 Task: Add an event with the title Casual Client Appreciation Luncheon and Relationship Building, date '2024/03/09', time 9:40 AM to 11:40 AM, logged in from the account softage.3@softage.netand send the event invitation to softage.4@softage.net and softage.2@softage.net. Set a reminder for the event 1 hour before
Action: Mouse moved to (113, 103)
Screenshot: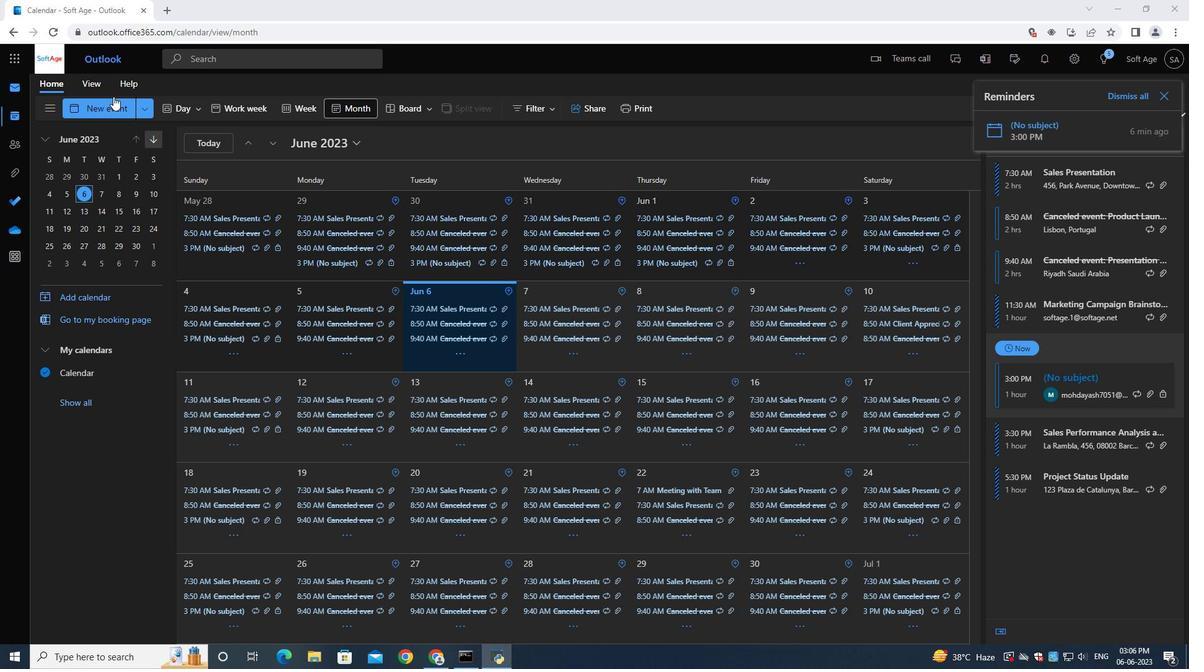 
Action: Mouse pressed left at (113, 103)
Screenshot: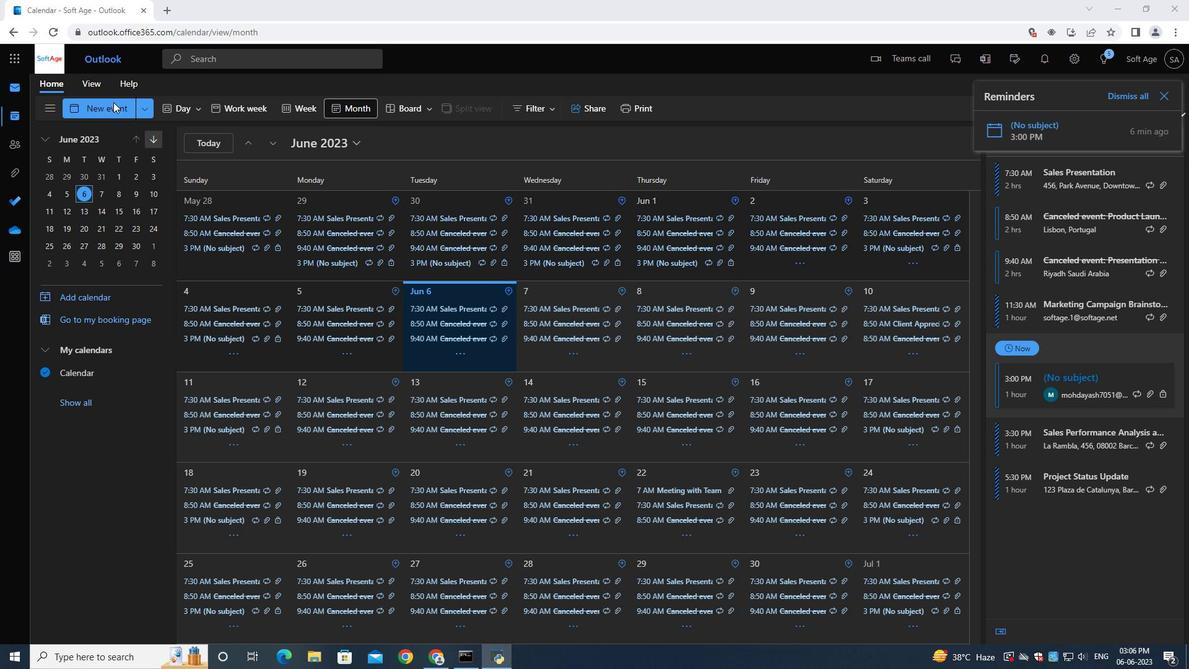 
Action: Mouse moved to (332, 188)
Screenshot: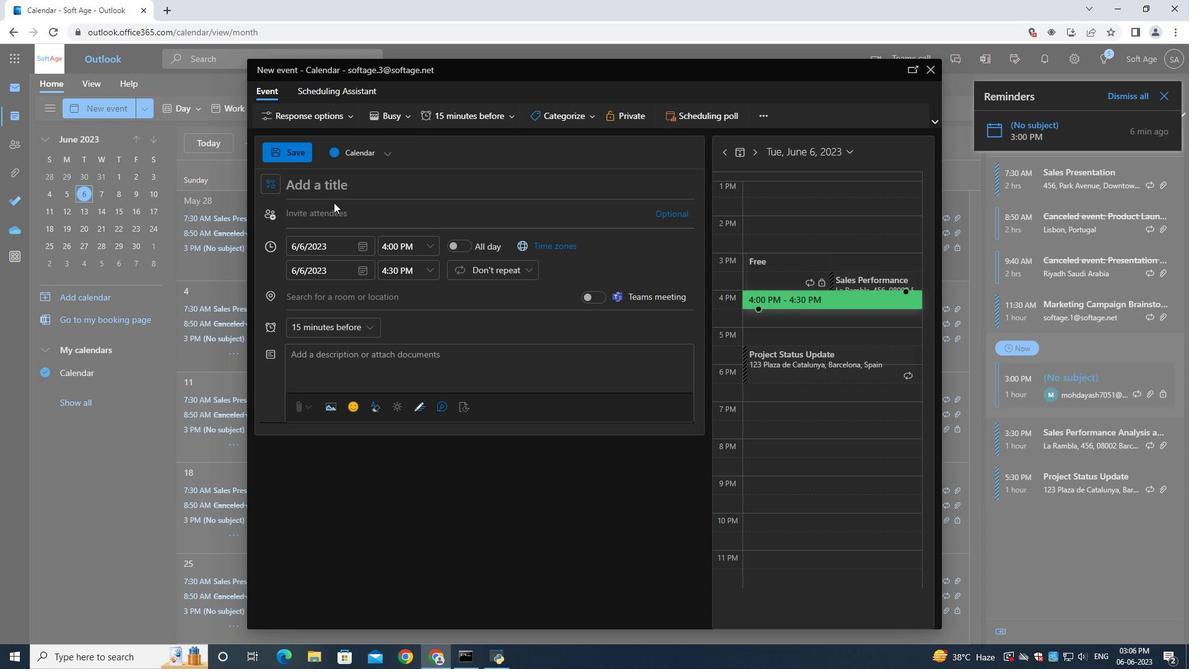 
Action: Mouse pressed left at (332, 188)
Screenshot: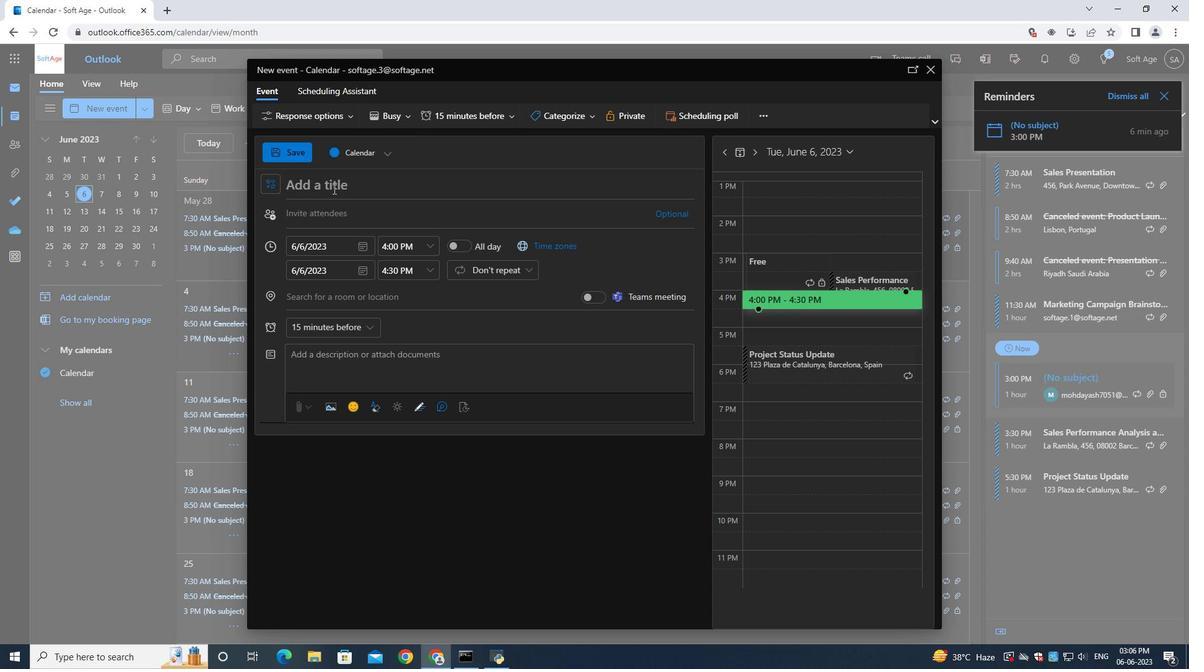 
Action: Mouse moved to (338, 189)
Screenshot: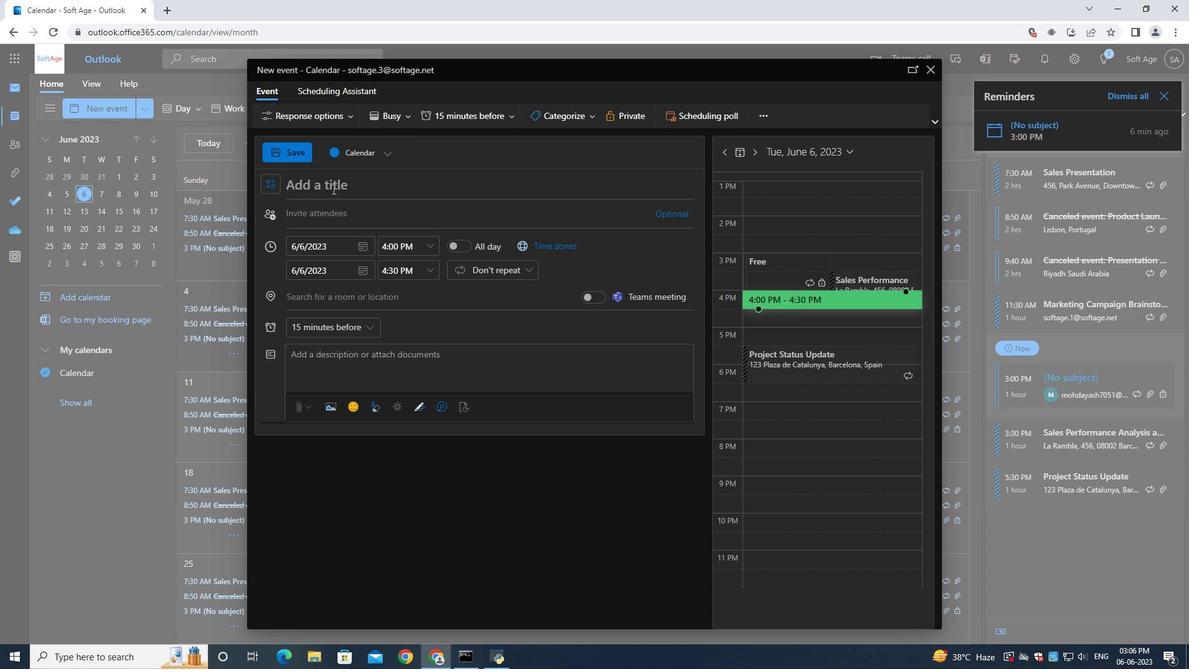 
Action: Key pressed z<Key.shift><Key.shift><Key.shift><Key.shift><Key.shift><Key.shift><Key.shift><Key.shift><Key.shift><Key.shift><Key.shift><Key.shift><Key.shift><Key.shift><Key.shift><Key.shift><Key.shift><Key.shift><Key.shift><Key.shift><Key.shift><Key.shift><Key.shift><Key.shift><Key.shift><Key.shift><Key.shift><Key.shift><Key.backspace>Casual<Key.space><Key.shift>Client<Key.space><Key.shift>Appreciation<Key.space><Key.shift>Luncheon<Key.space>and<Key.space><Key.shift>Relationship<Key.space><Key.shift>Building<Key.space>
Screenshot: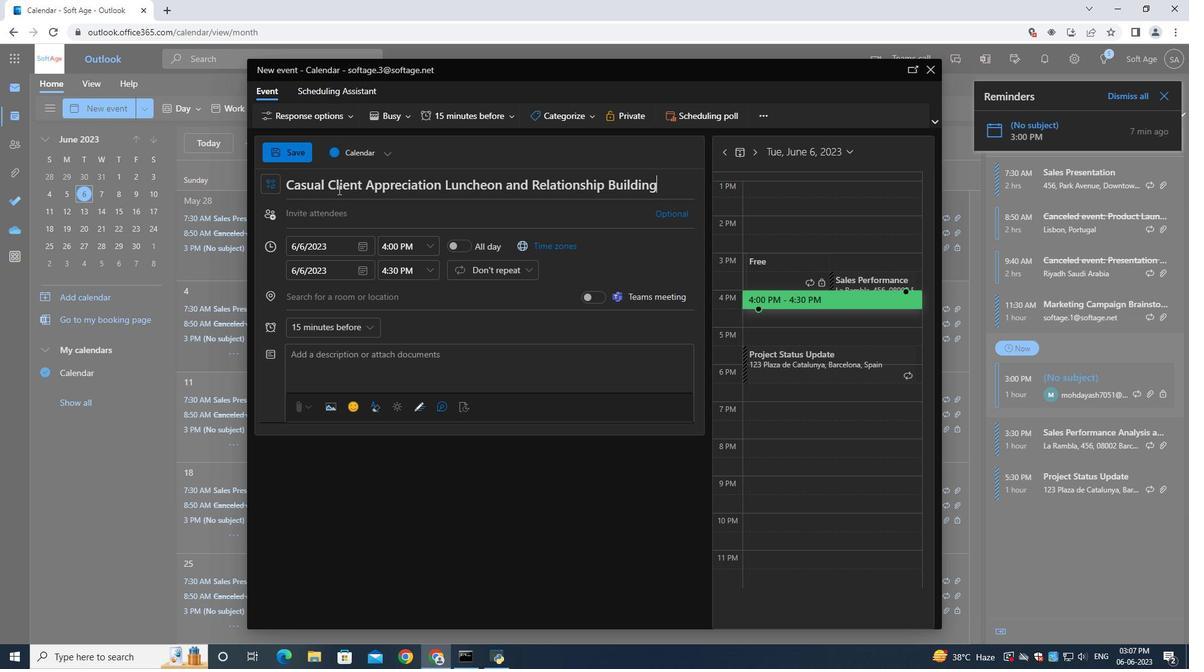 
Action: Mouse moved to (371, 250)
Screenshot: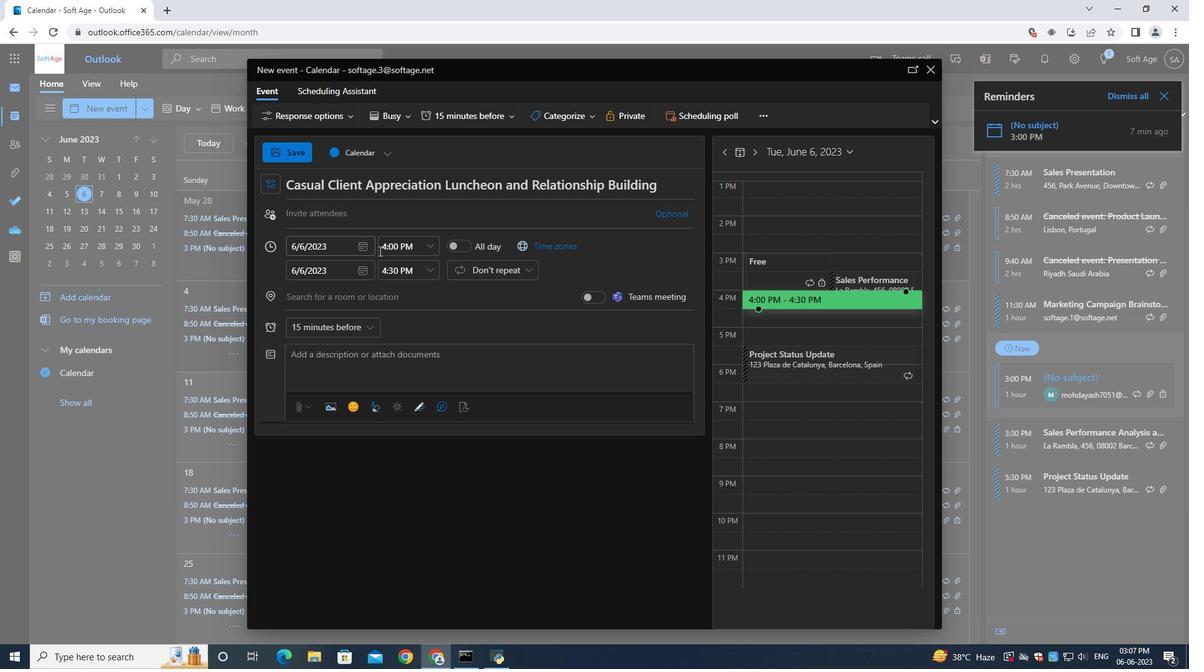 
Action: Mouse pressed left at (371, 250)
Screenshot: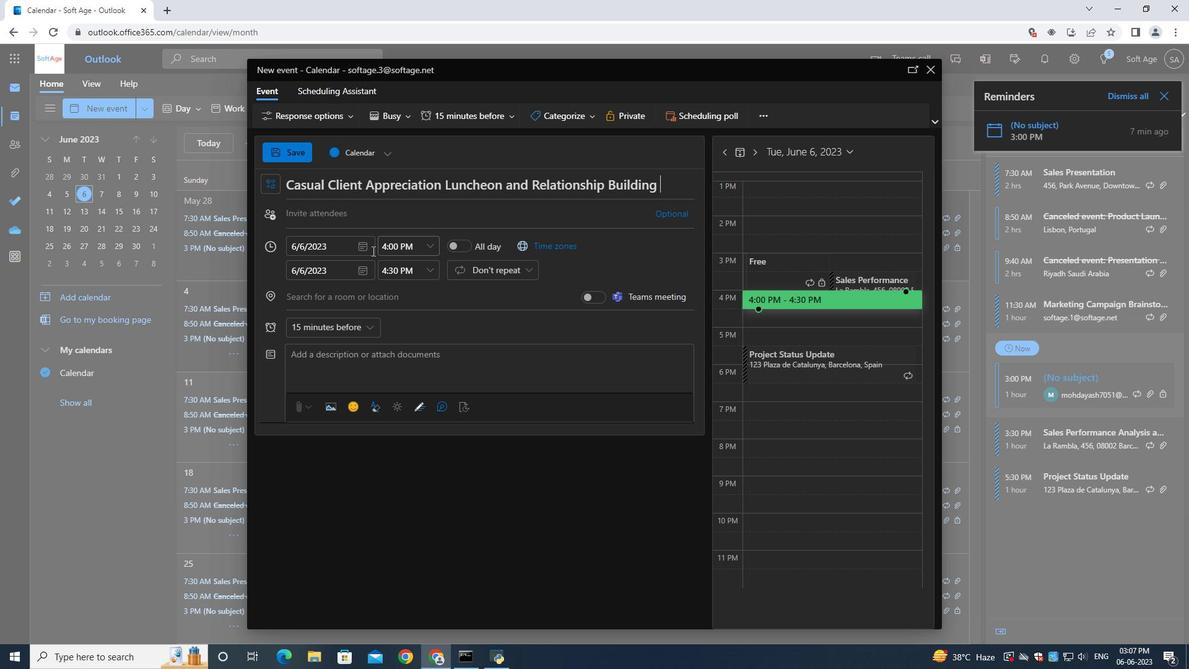 
Action: Mouse moved to (400, 267)
Screenshot: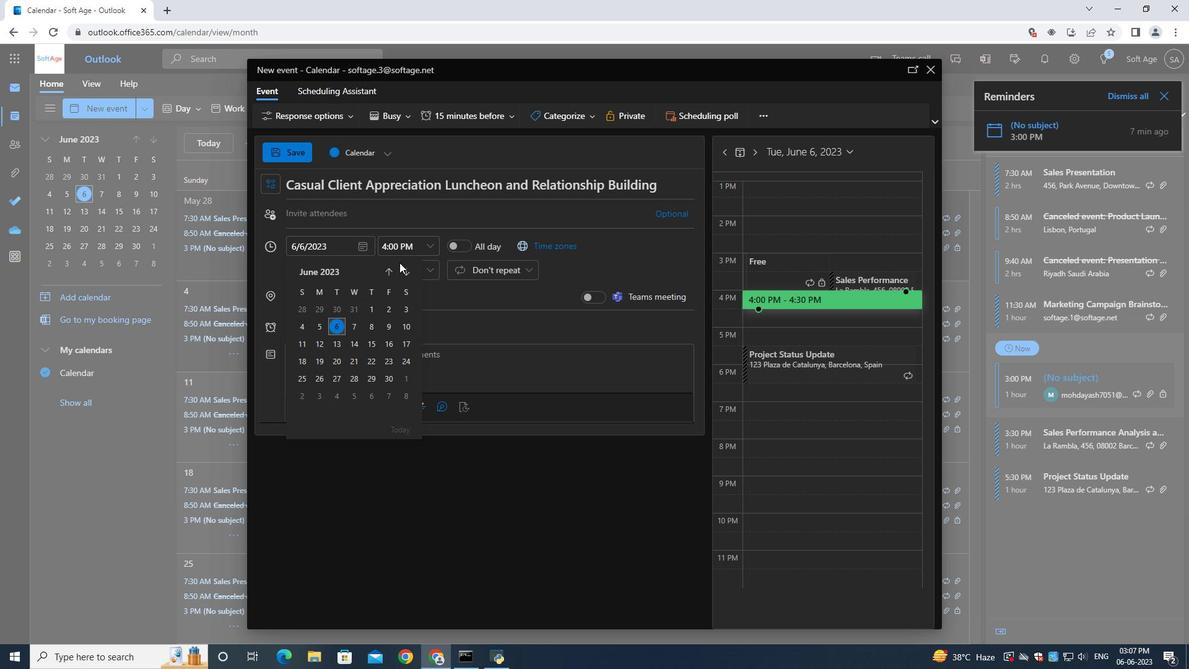 
Action: Mouse pressed left at (400, 267)
Screenshot: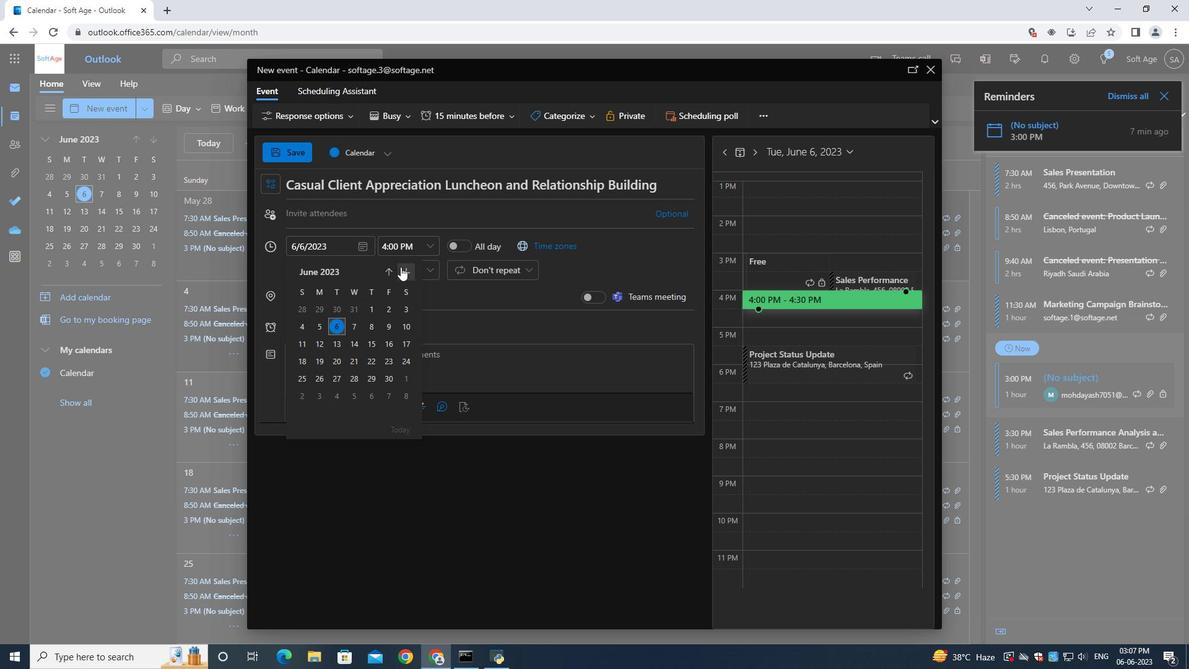 
Action: Mouse pressed left at (400, 267)
Screenshot: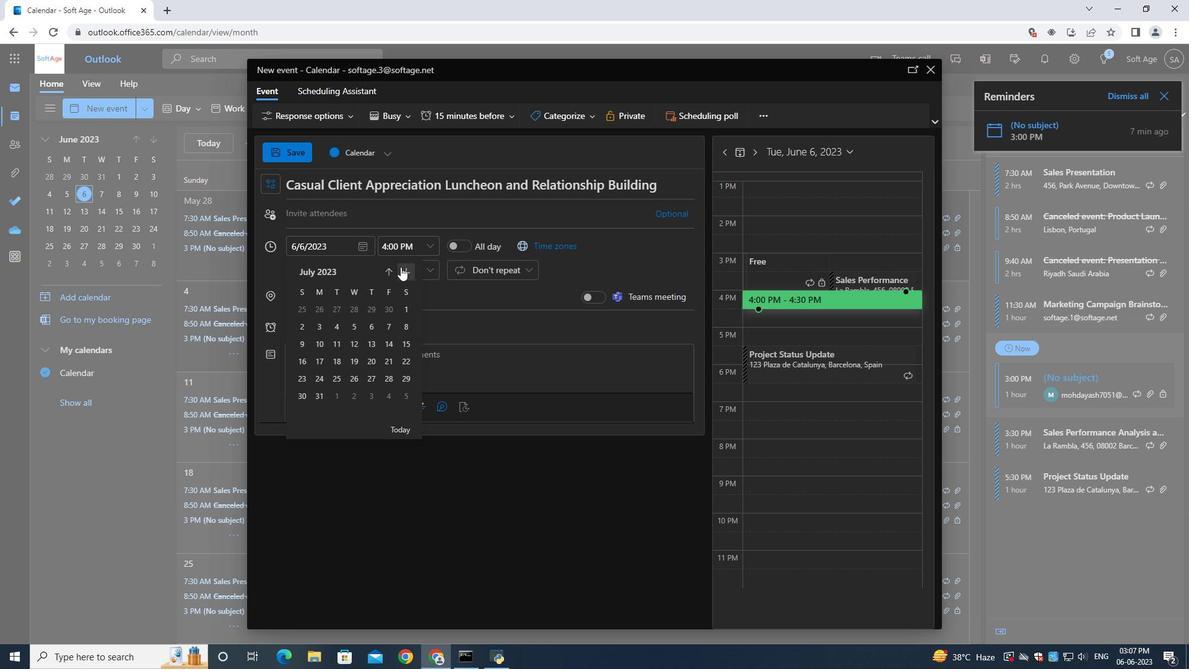 
Action: Mouse pressed left at (400, 267)
Screenshot: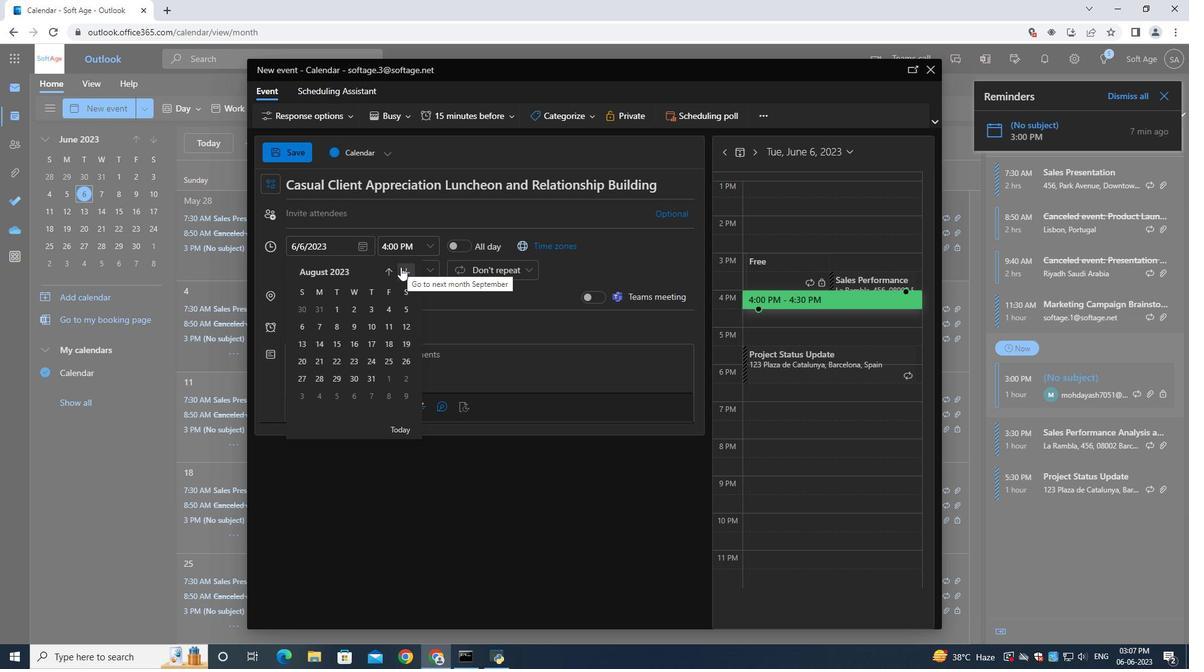 
Action: Mouse pressed left at (400, 267)
Screenshot: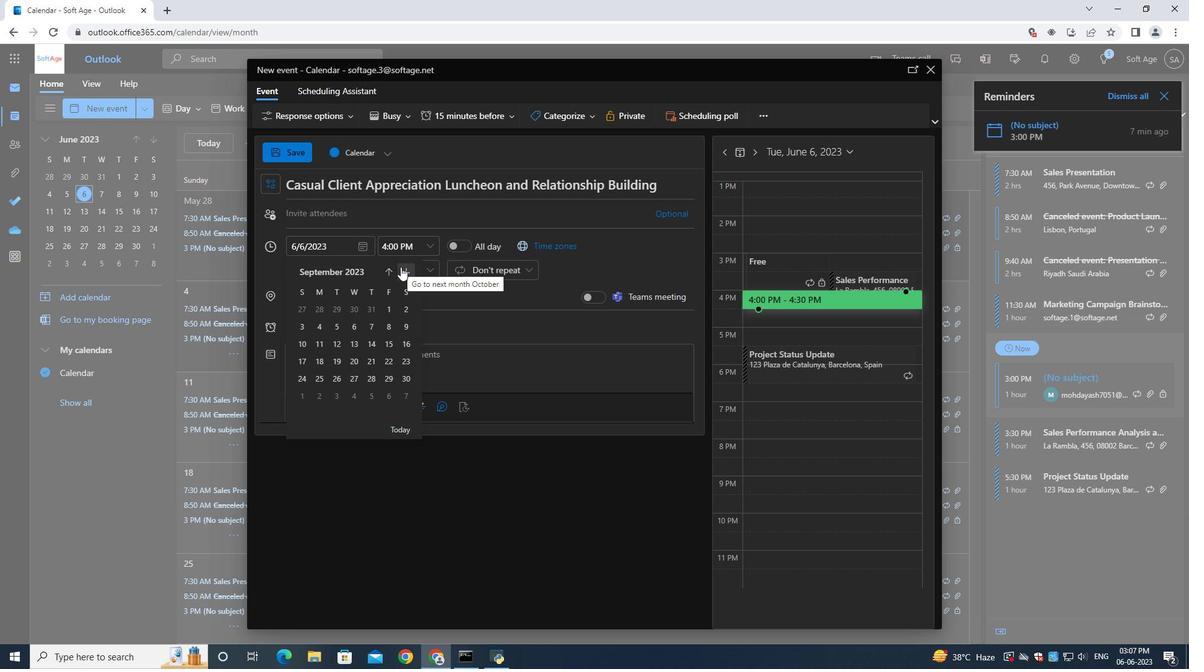 
Action: Mouse moved to (400, 267)
Screenshot: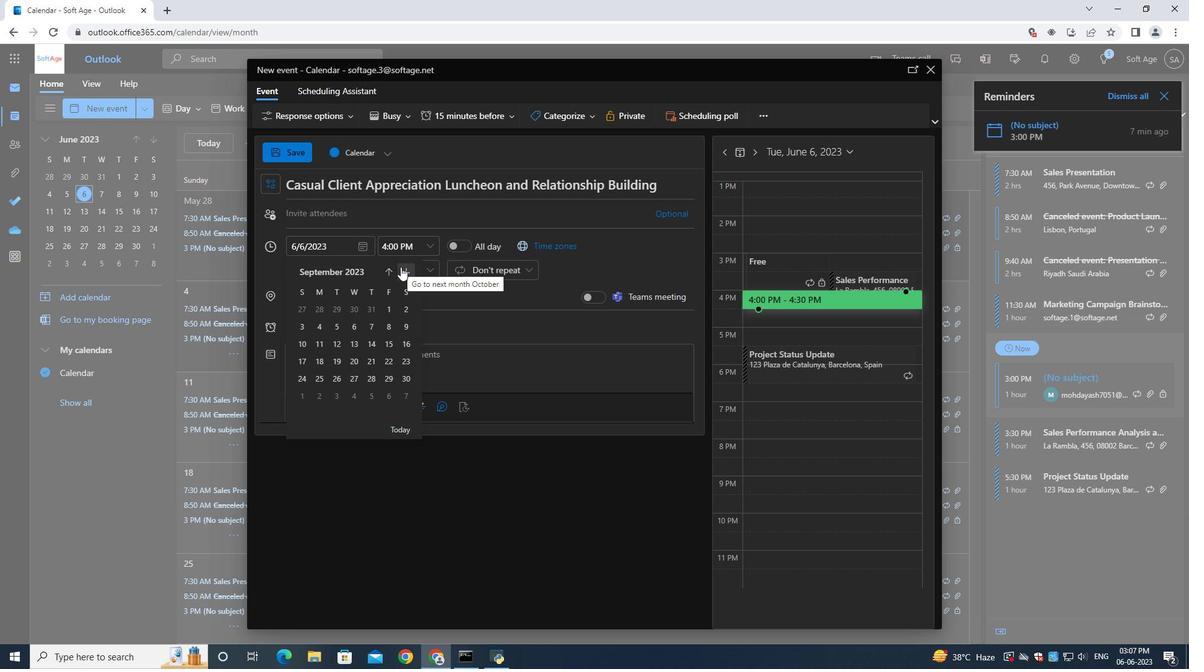 
Action: Mouse pressed left at (400, 267)
Screenshot: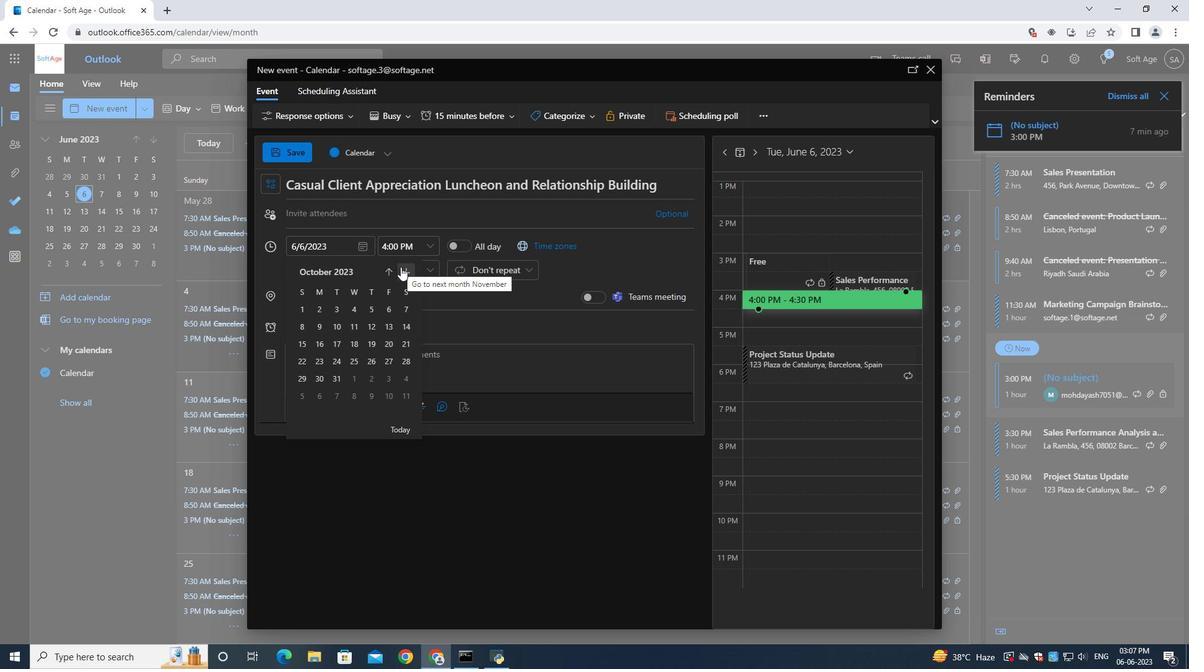 
Action: Mouse pressed left at (400, 267)
Screenshot: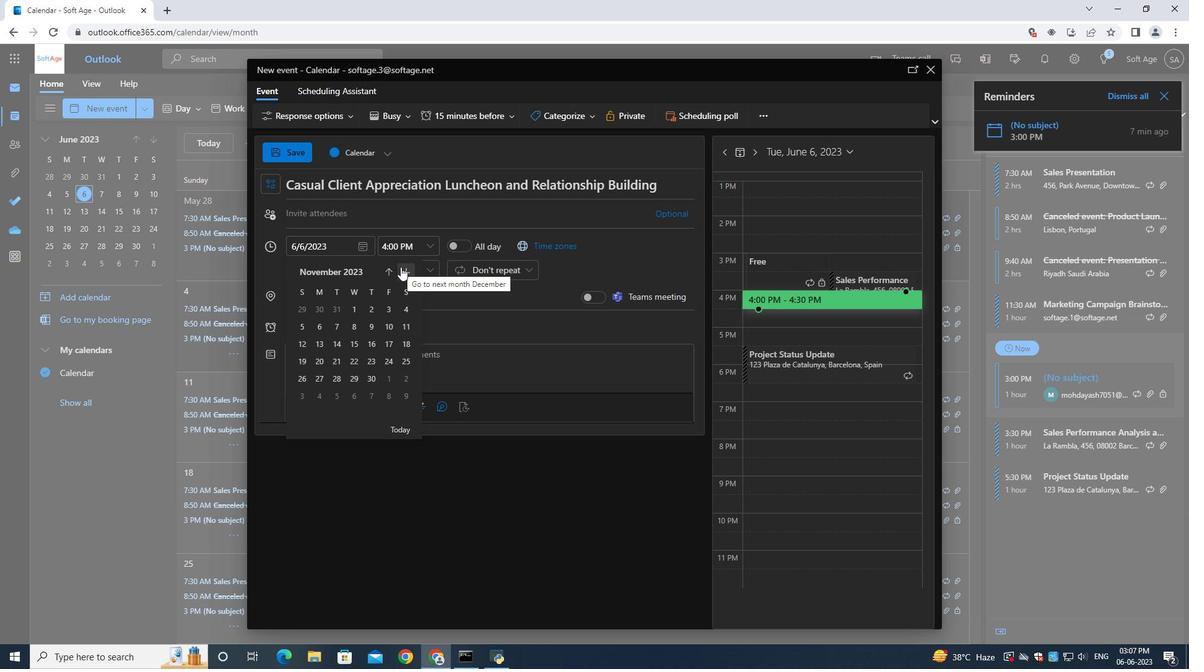 
Action: Mouse pressed left at (400, 267)
Screenshot: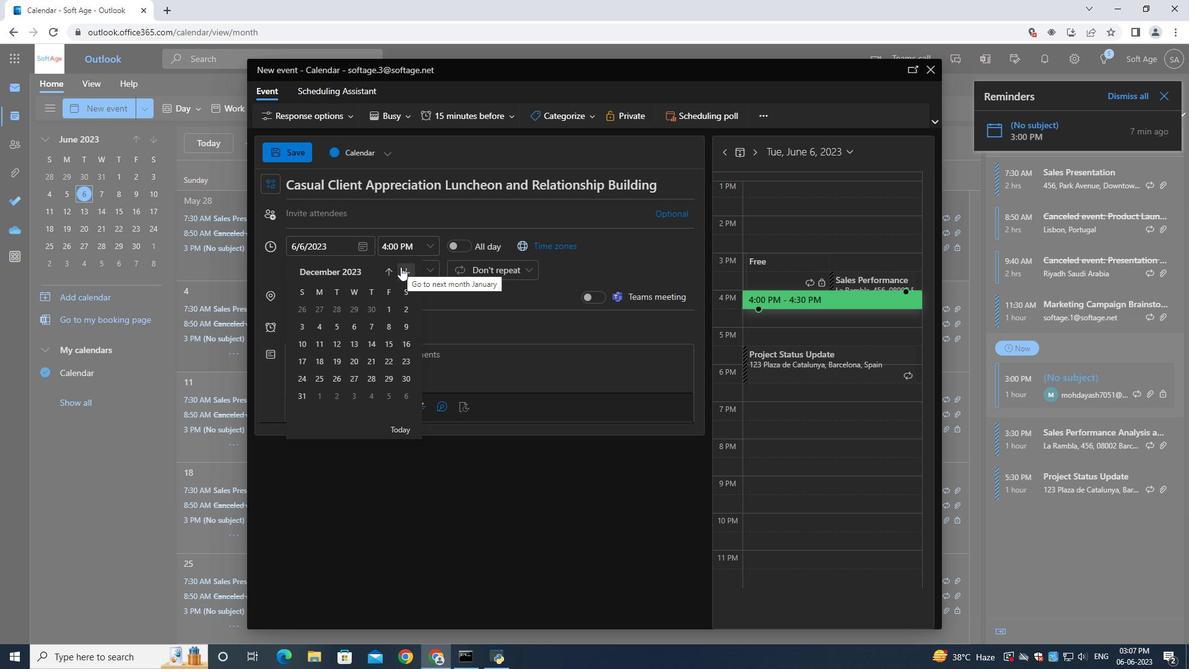 
Action: Mouse pressed left at (400, 267)
Screenshot: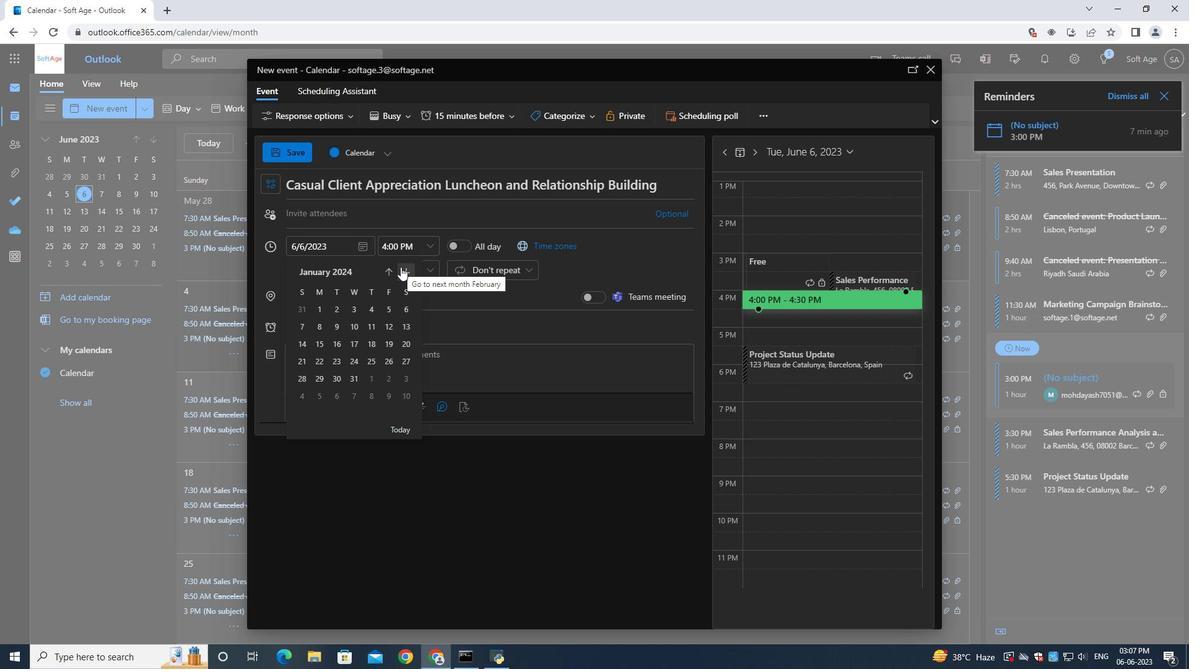
Action: Mouse moved to (400, 267)
Screenshot: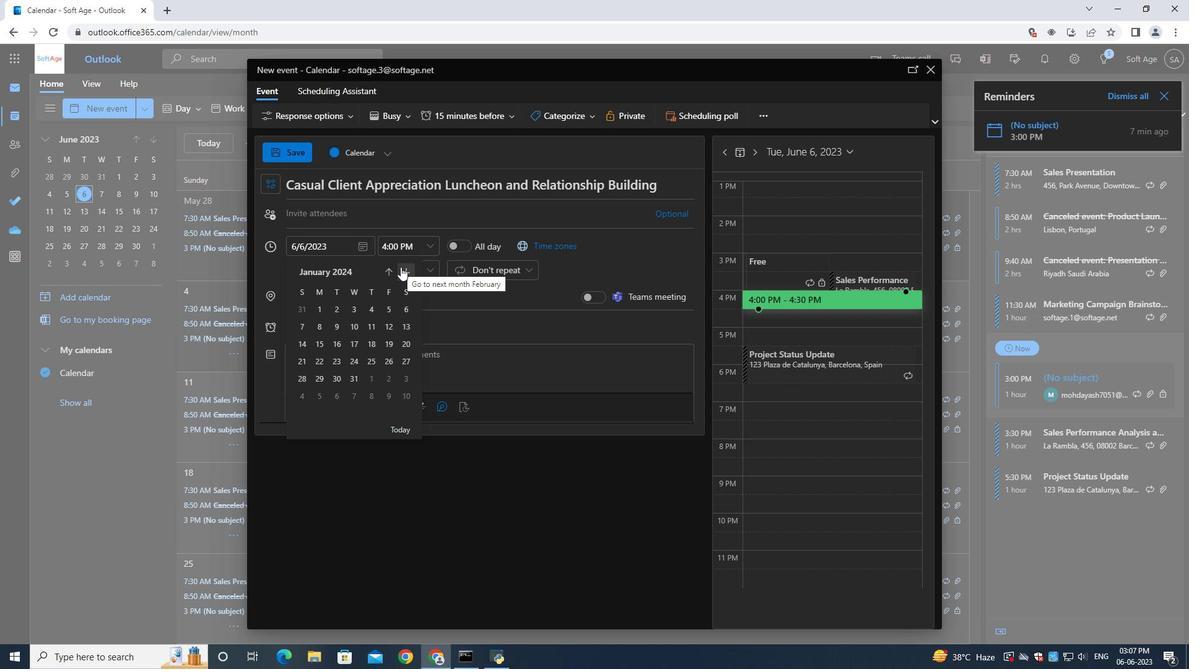 
Action: Mouse pressed left at (400, 267)
Screenshot: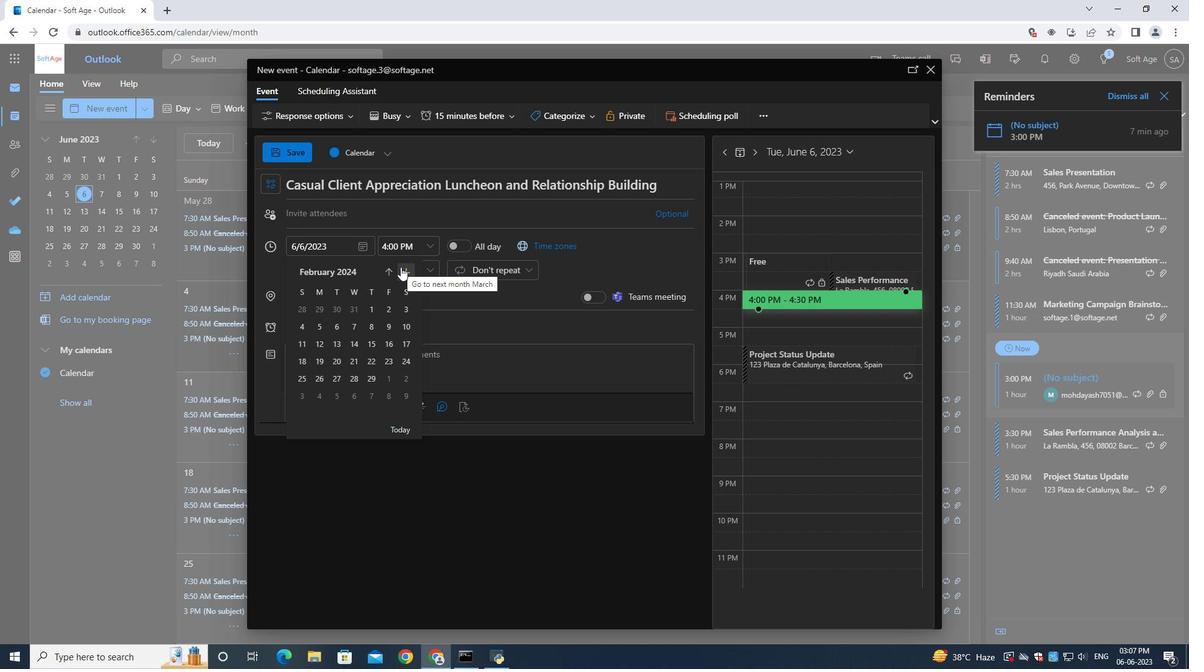 
Action: Mouse moved to (402, 326)
Screenshot: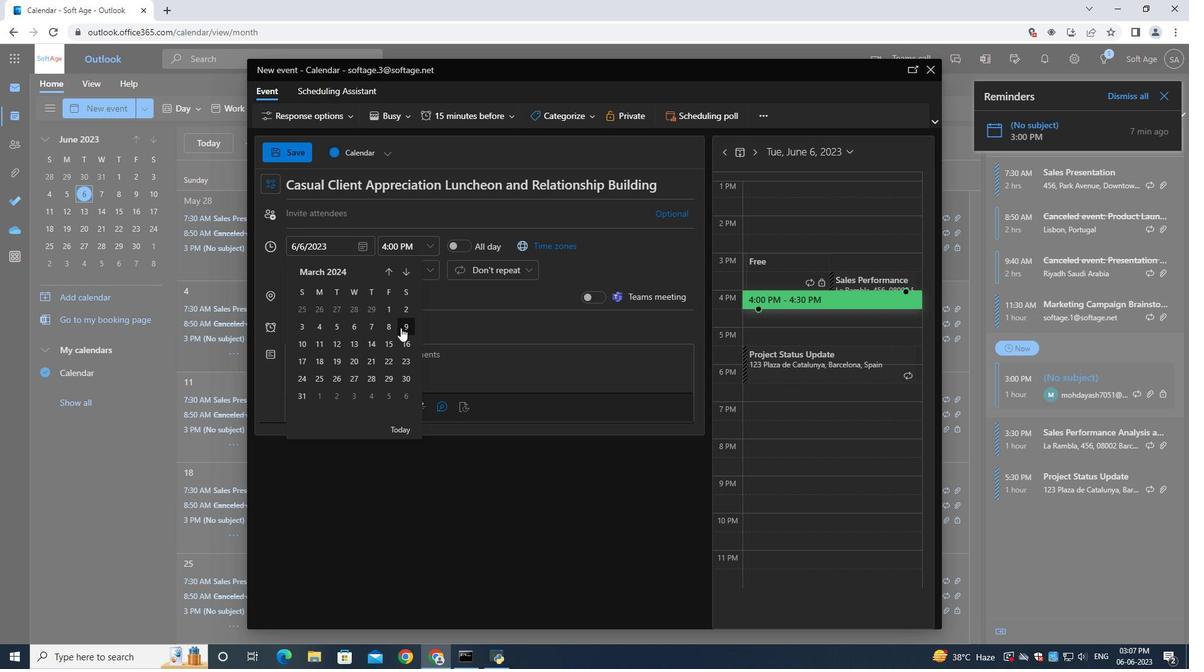 
Action: Mouse pressed left at (402, 326)
Screenshot: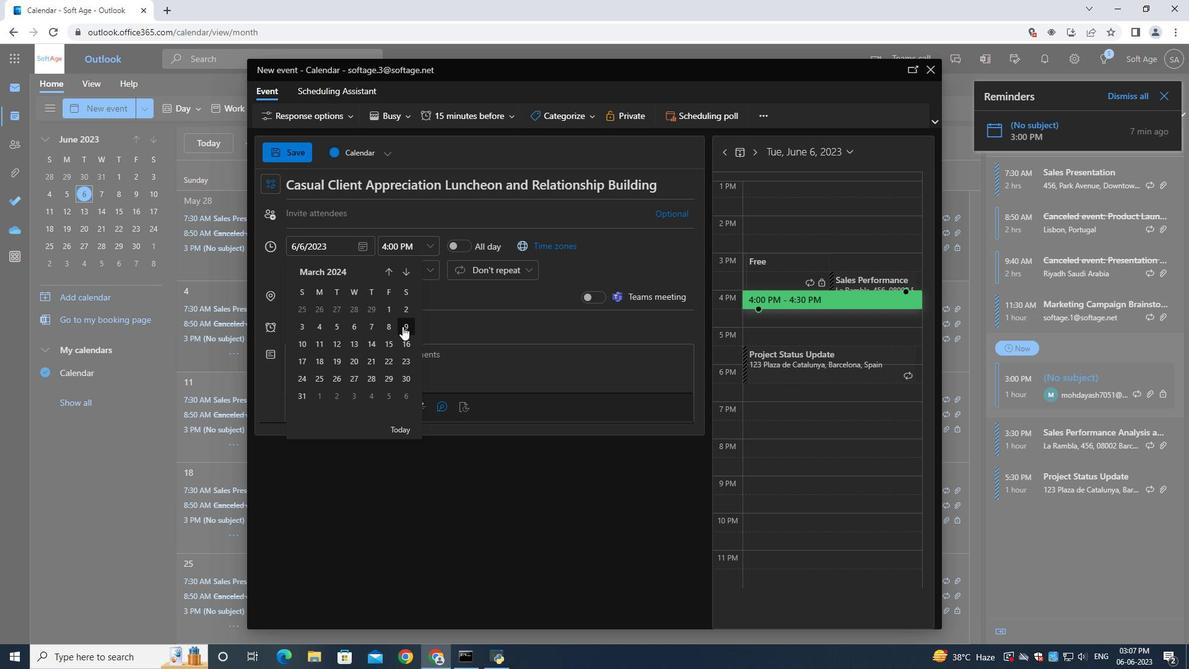 
Action: Mouse moved to (393, 245)
Screenshot: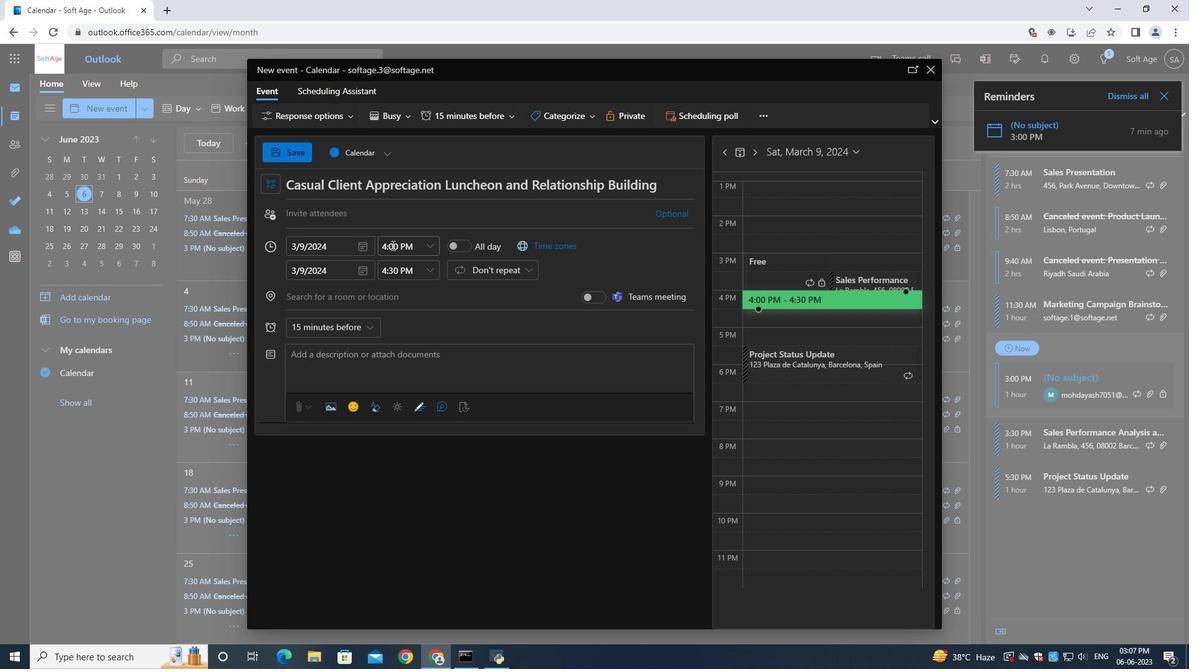 
Action: Mouse pressed left at (393, 245)
Screenshot: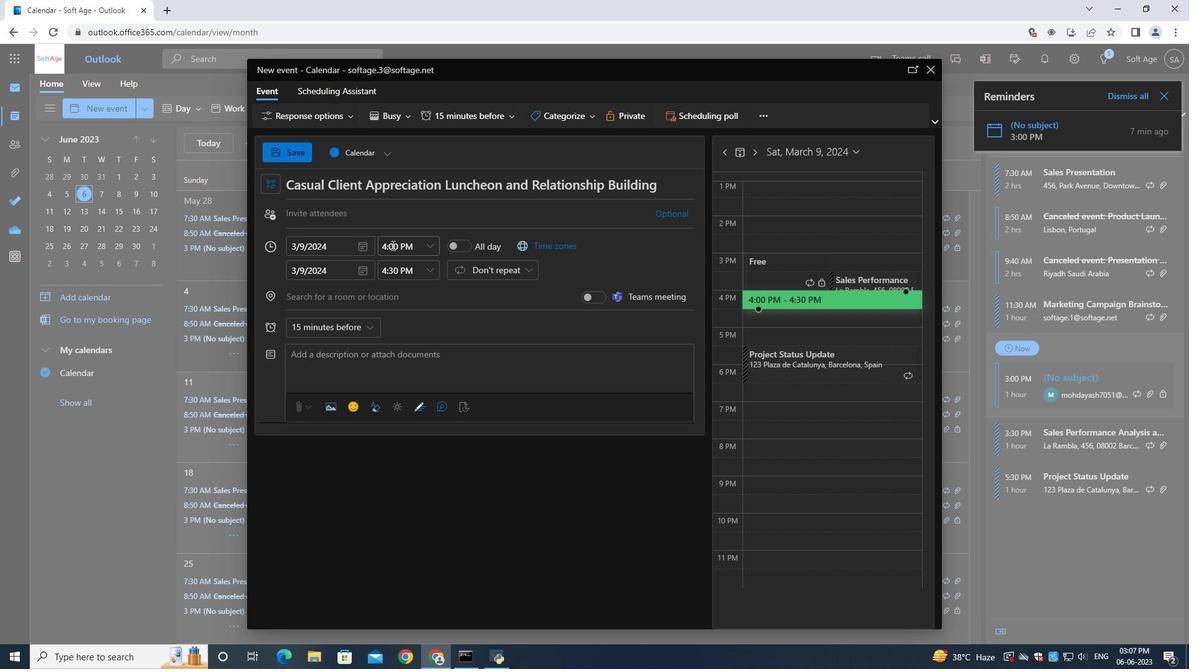 
Action: Mouse moved to (394, 245)
Screenshot: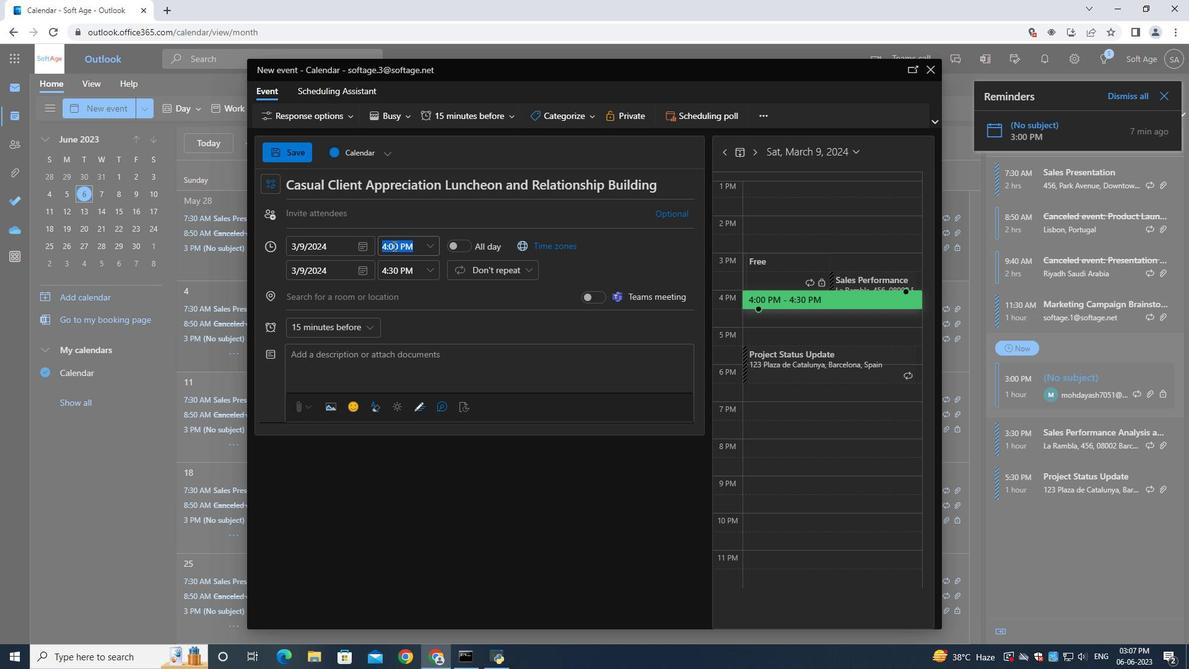 
Action: Key pressed 9<Key.shift_r>:40<Key.shift>Am
Screenshot: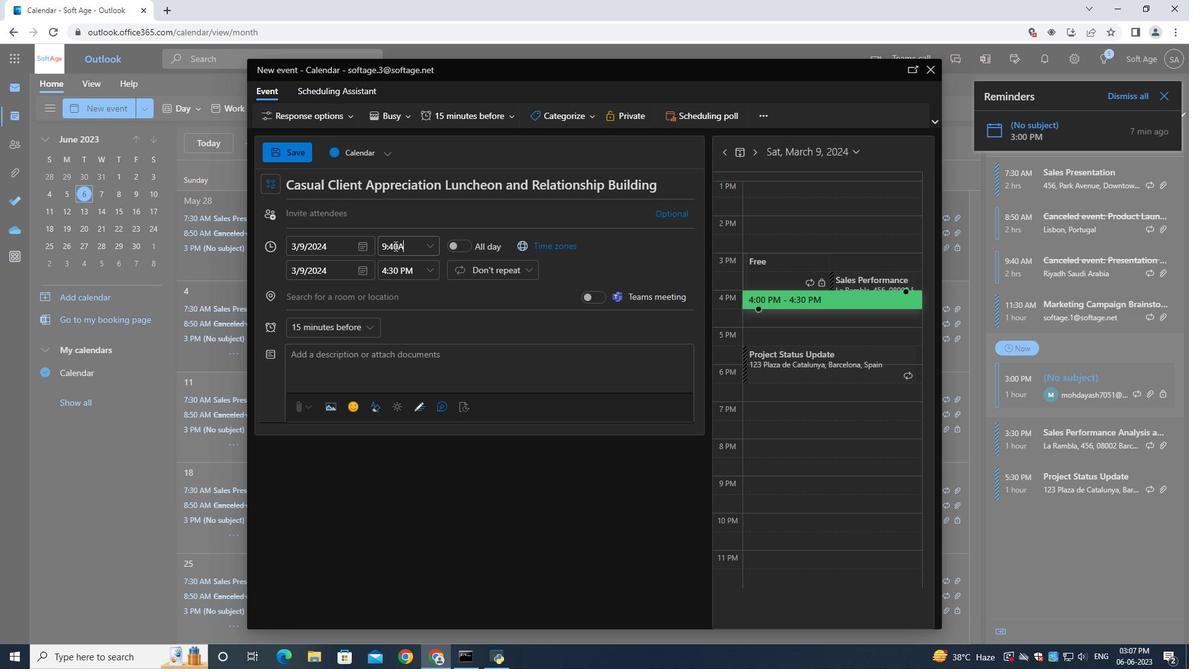 
Action: Mouse moved to (397, 273)
Screenshot: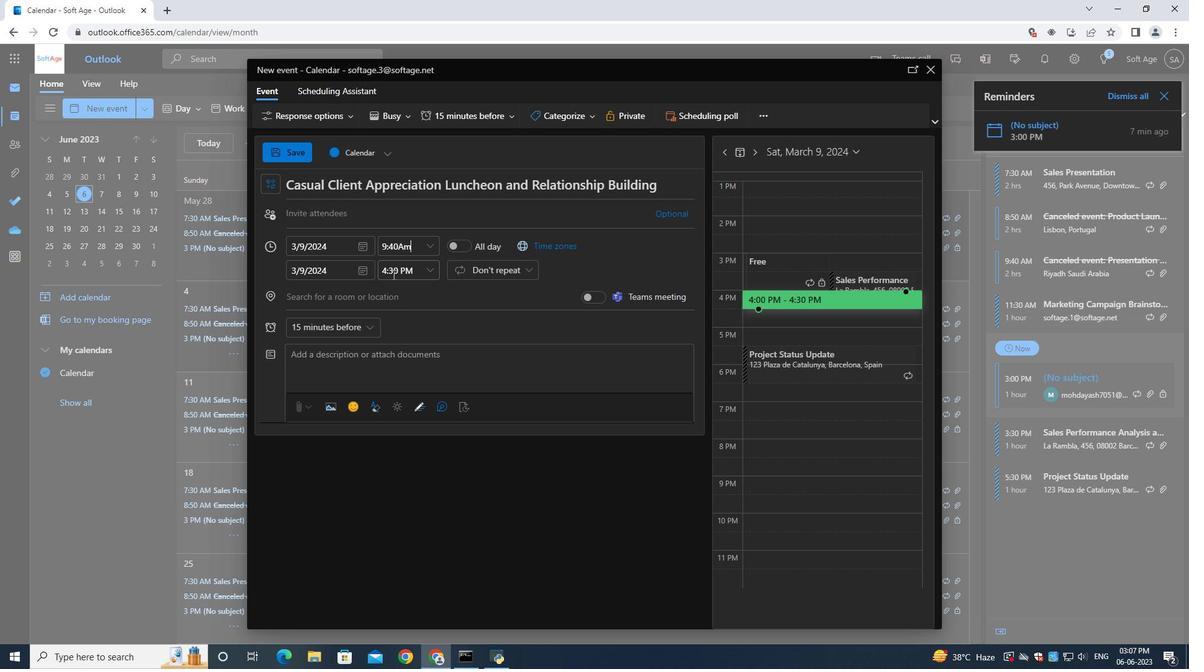 
Action: Key pressed <Key.backspace><Key.shift>M
Screenshot: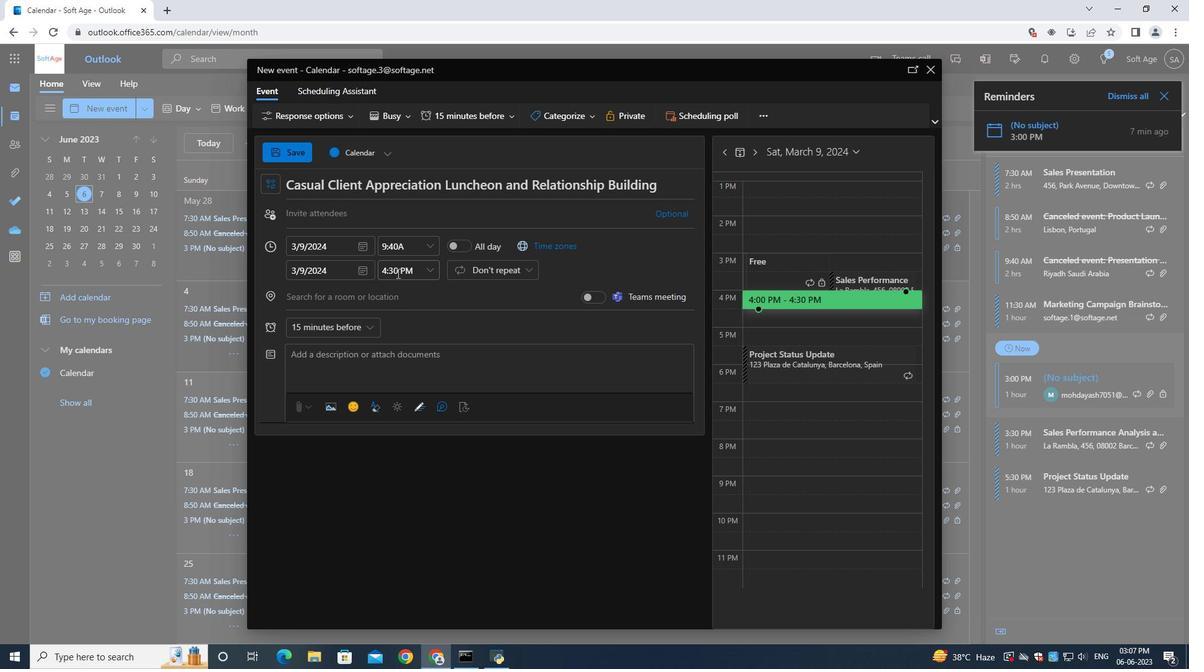 
Action: Mouse moved to (400, 266)
Screenshot: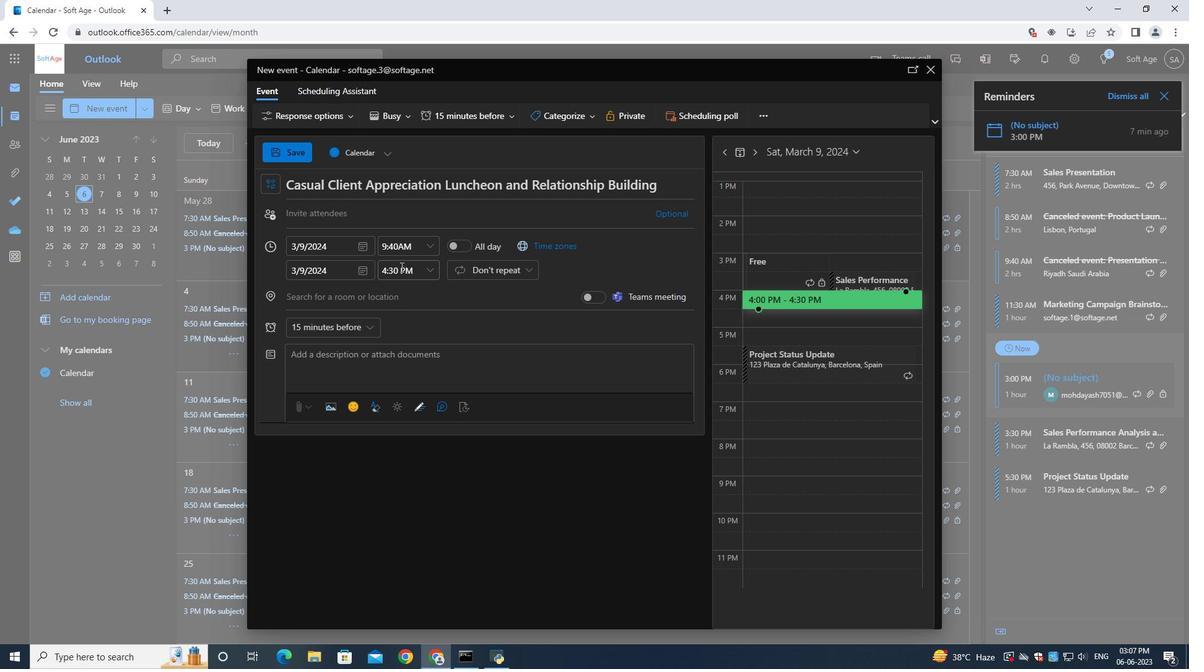 
Action: Mouse pressed left at (400, 266)
Screenshot: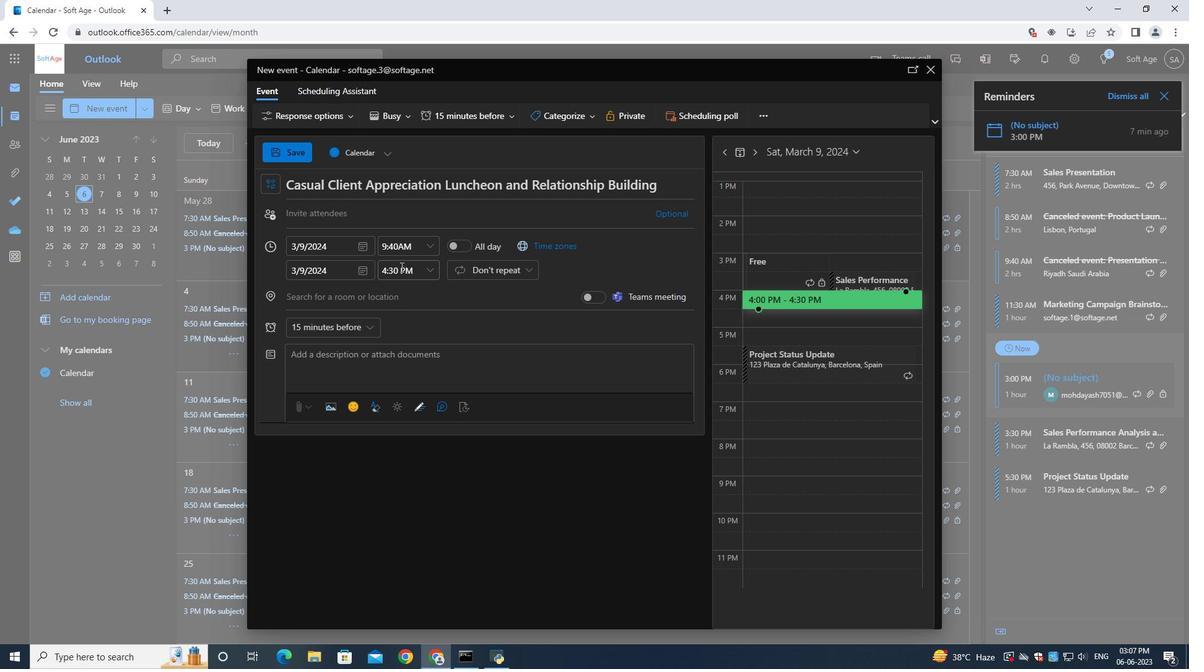 
Action: Mouse moved to (400, 266)
Screenshot: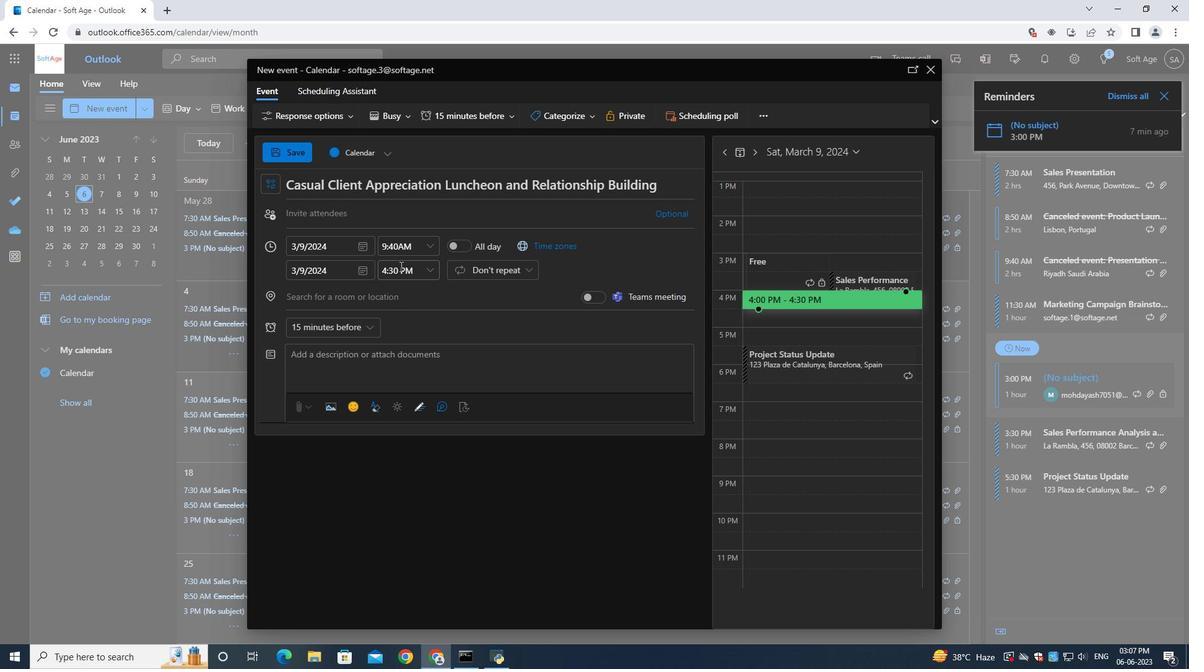 
Action: Key pressed 11<Key.shift_r>:40<Key.shift>AM
Screenshot: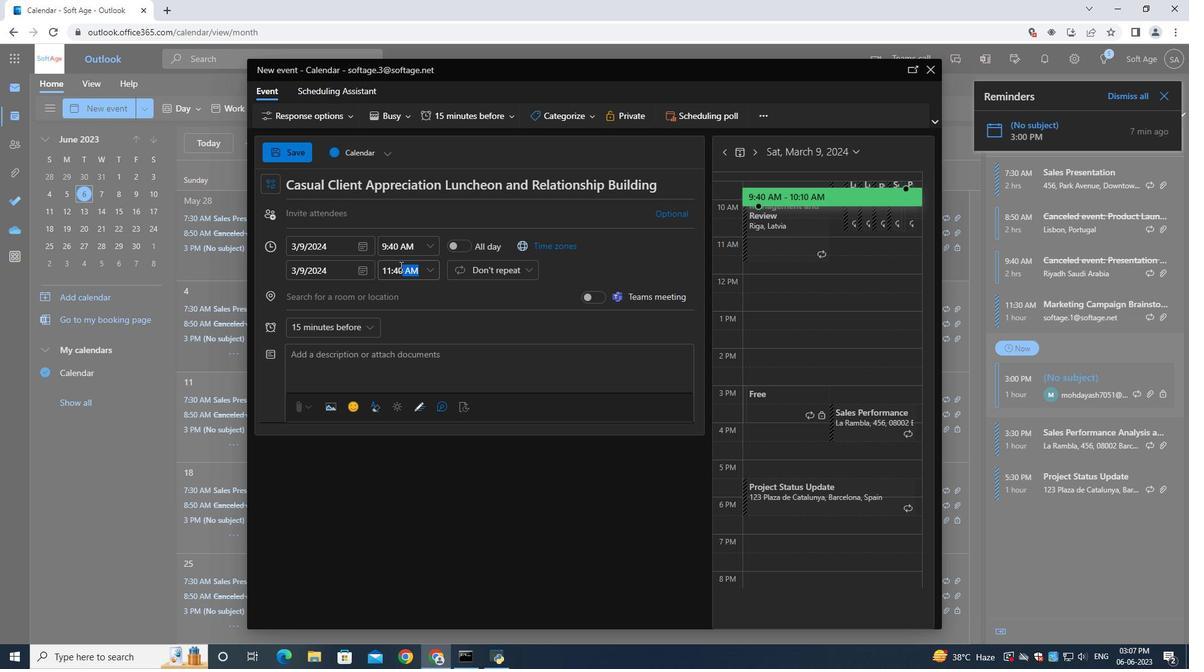 
Action: Mouse moved to (329, 219)
Screenshot: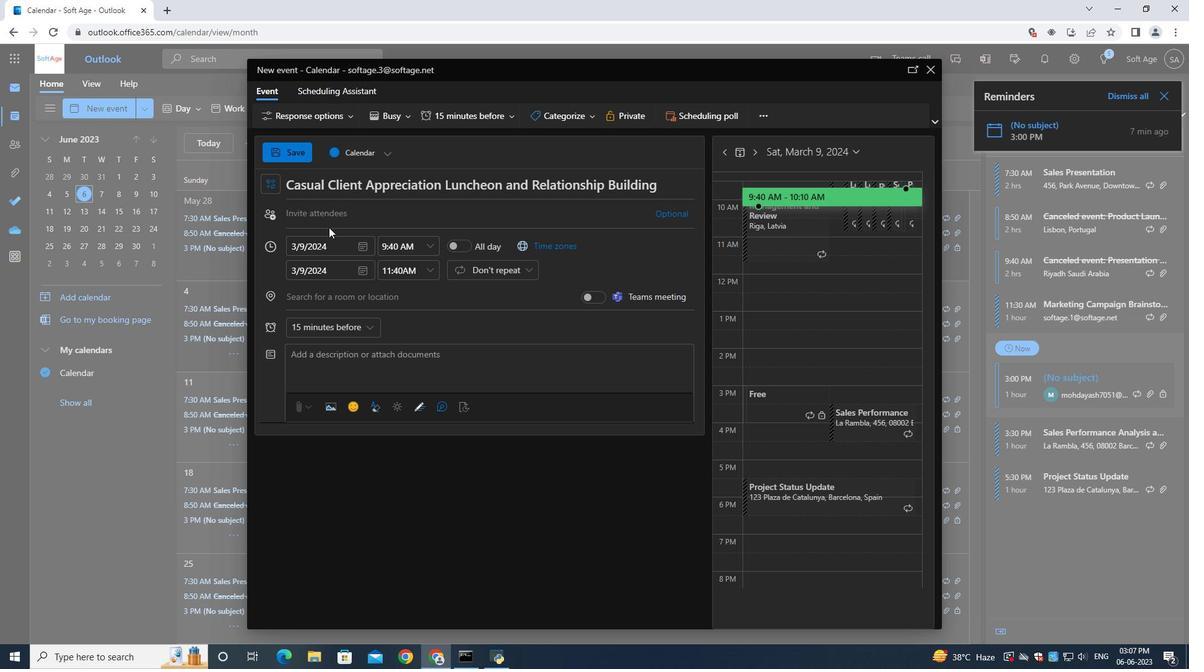 
Action: Mouse pressed left at (329, 219)
Screenshot: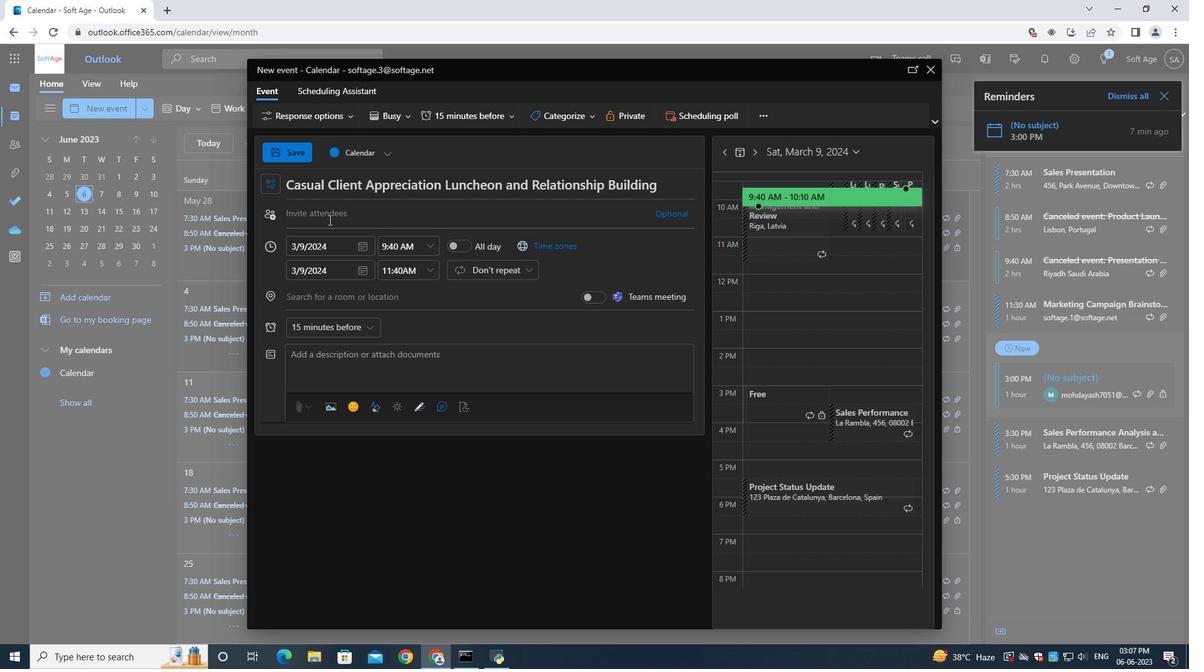
Action: Mouse moved to (331, 221)
Screenshot: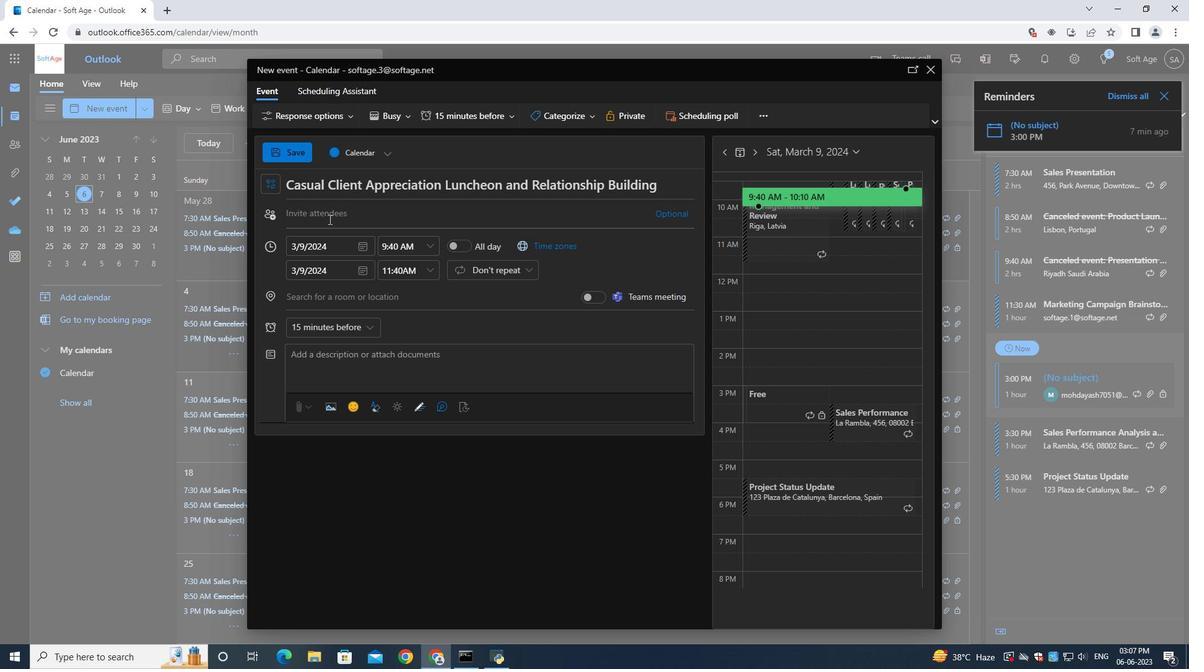 
Action: Key pressed softage.4<Key.shift>@softage.net
Screenshot: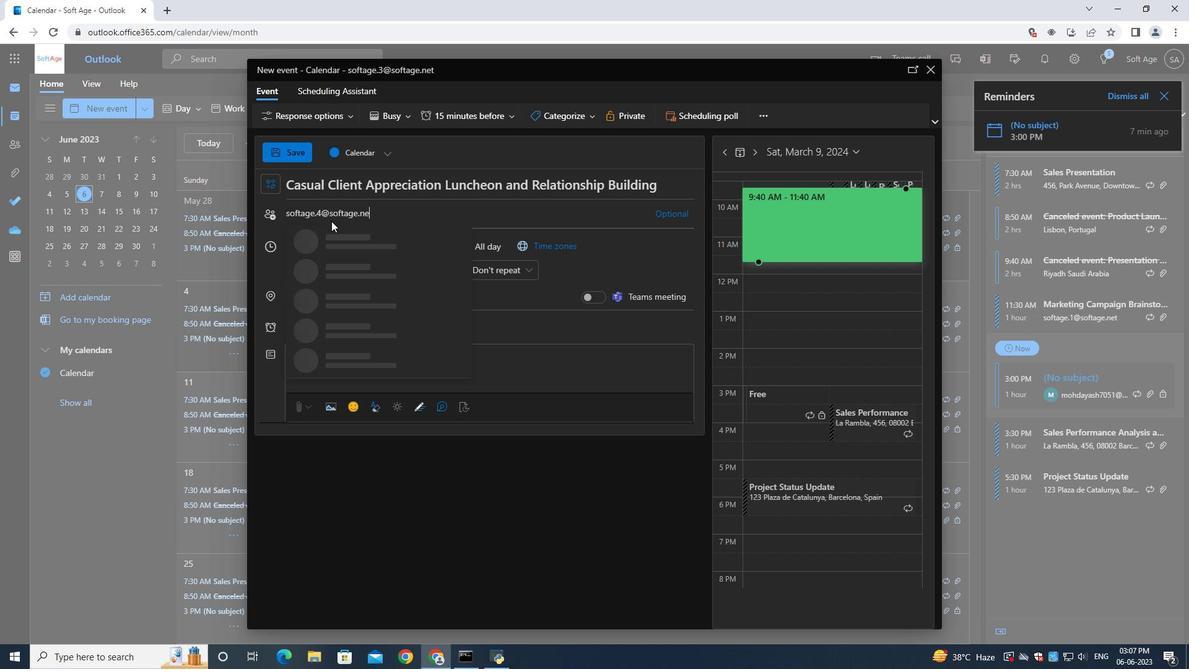 
Action: Mouse moved to (342, 236)
Screenshot: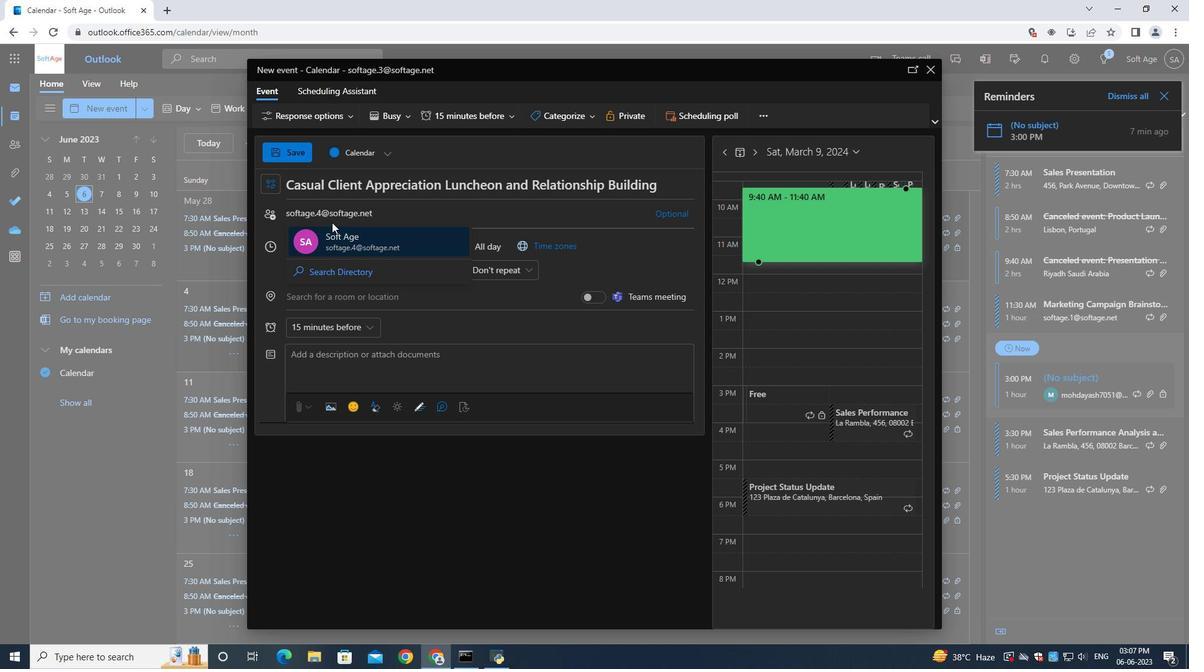 
Action: Mouse pressed left at (342, 236)
Screenshot: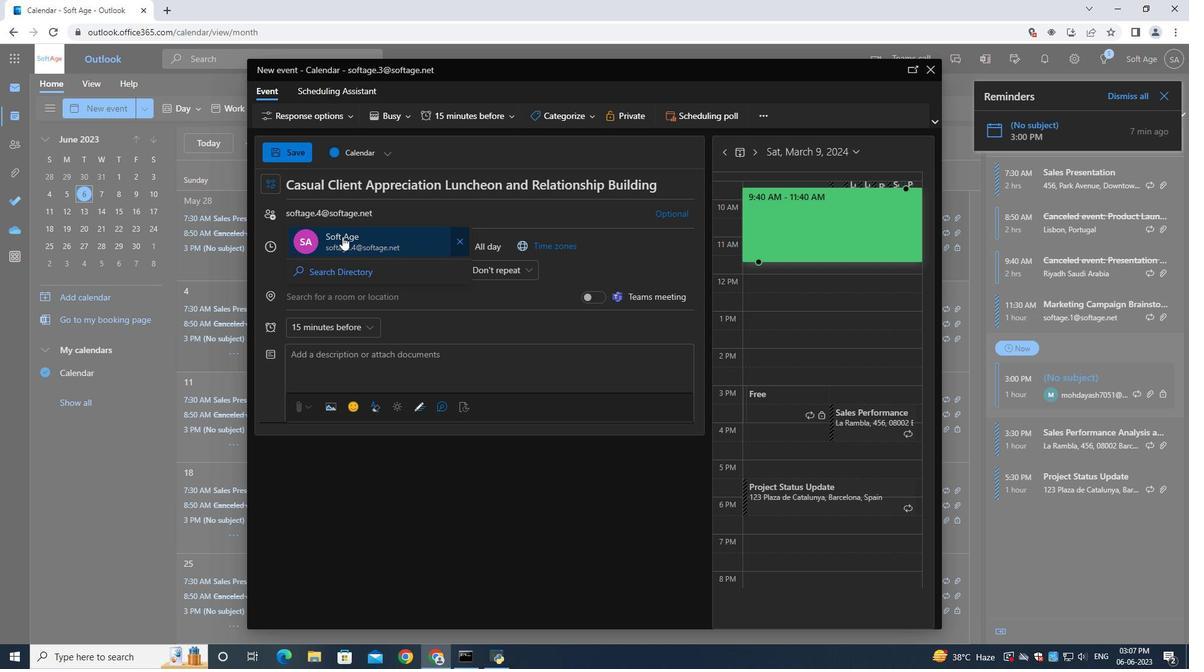 
Action: Key pressed softage.2<Key.shift>@softage.net
Screenshot: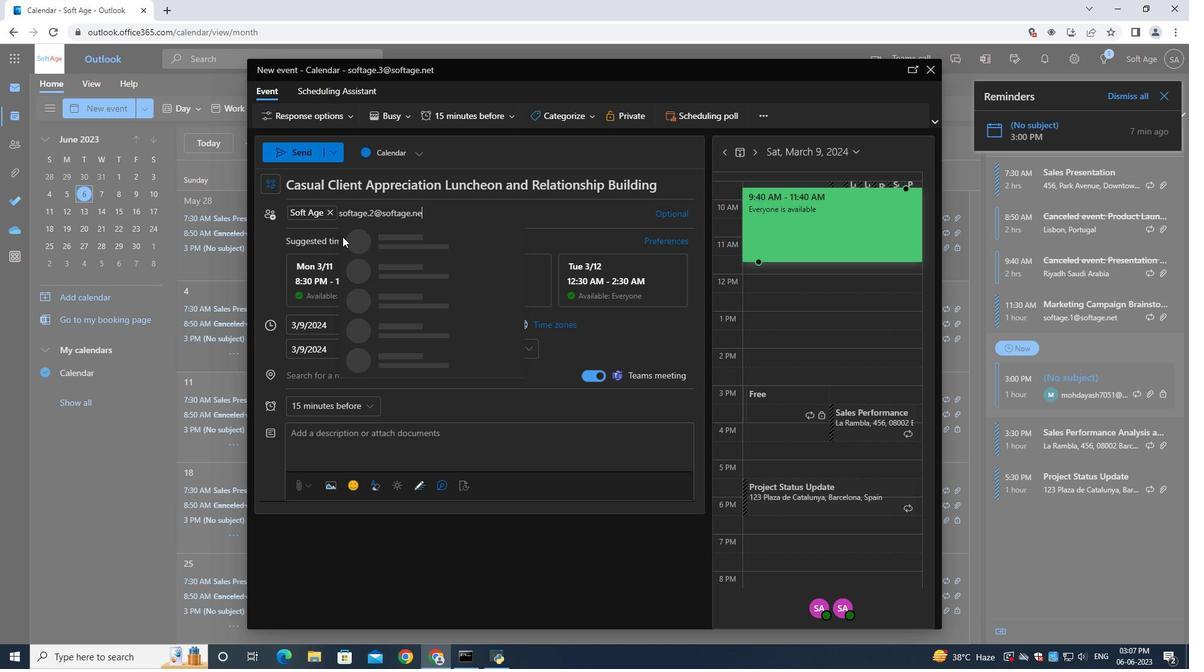 
Action: Mouse moved to (434, 247)
Screenshot: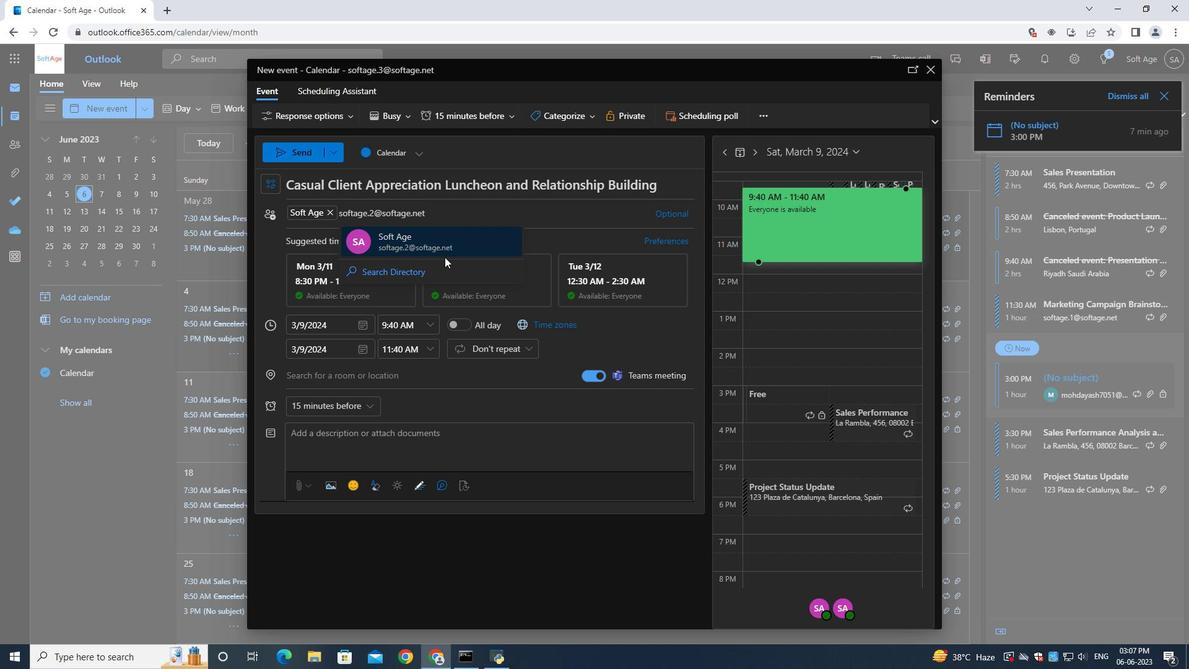 
Action: Mouse pressed left at (434, 247)
Screenshot: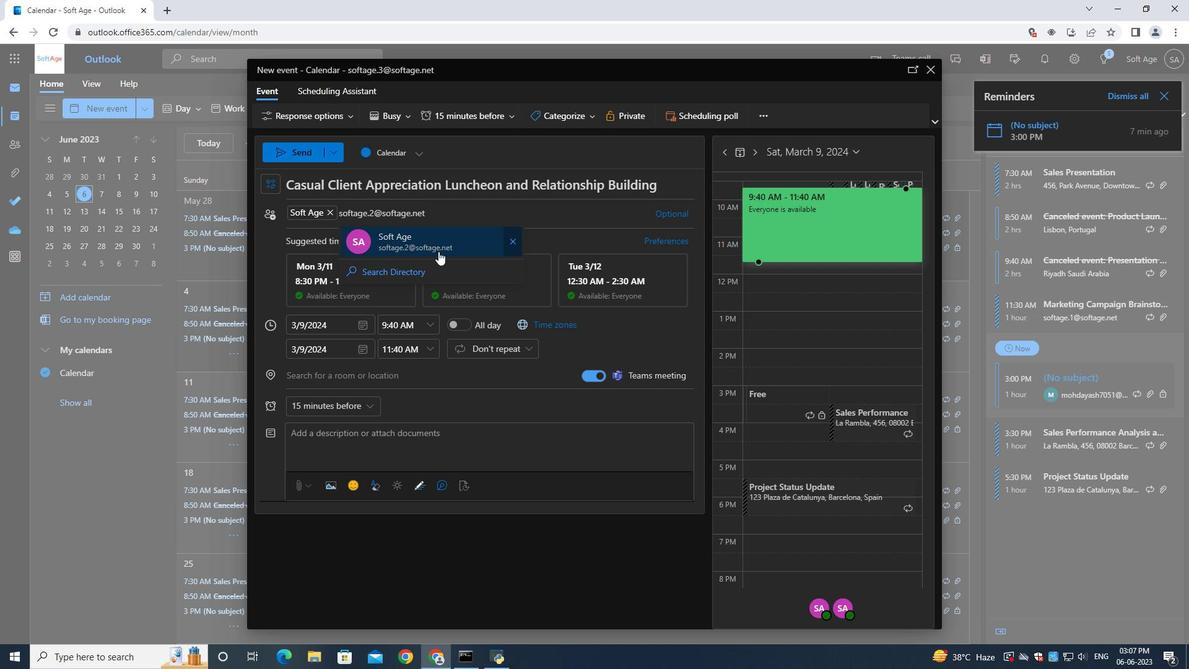 
Action: Mouse moved to (348, 392)
Screenshot: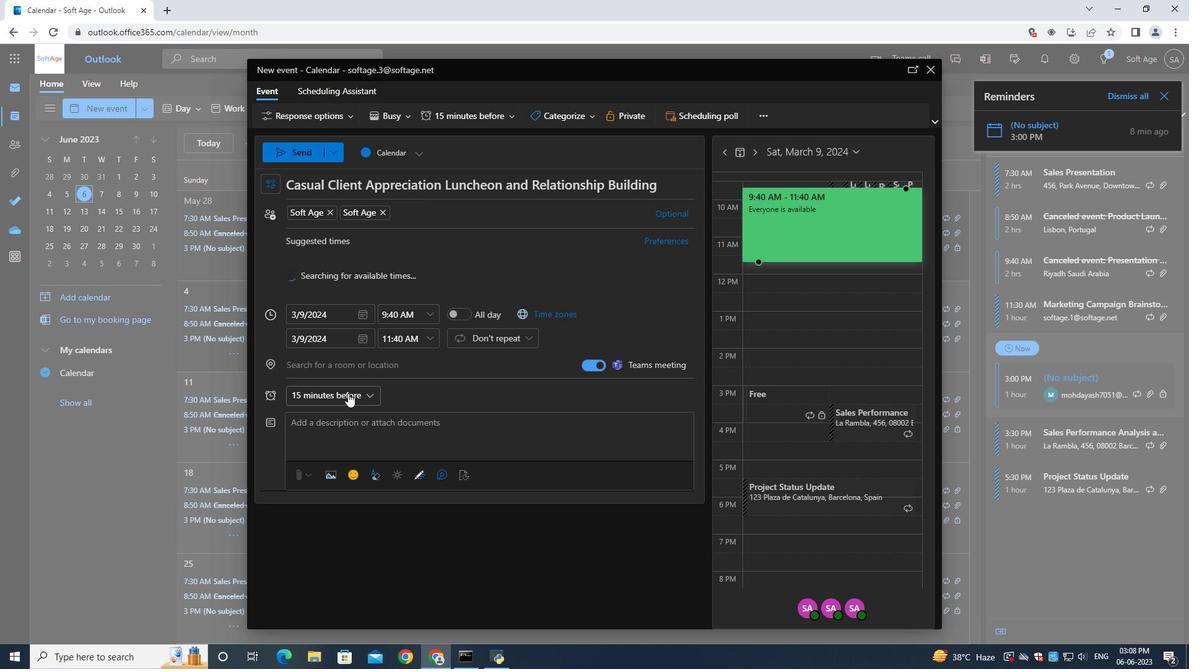 
Action: Mouse pressed left at (348, 392)
Screenshot: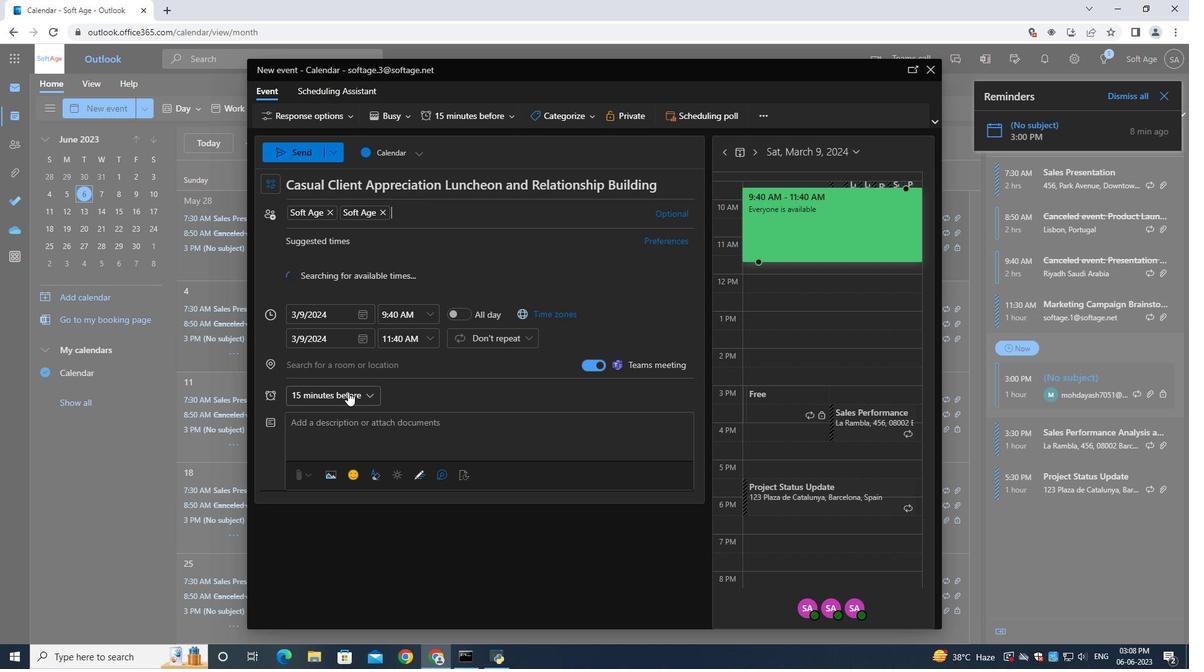 
Action: Mouse moved to (323, 265)
Screenshot: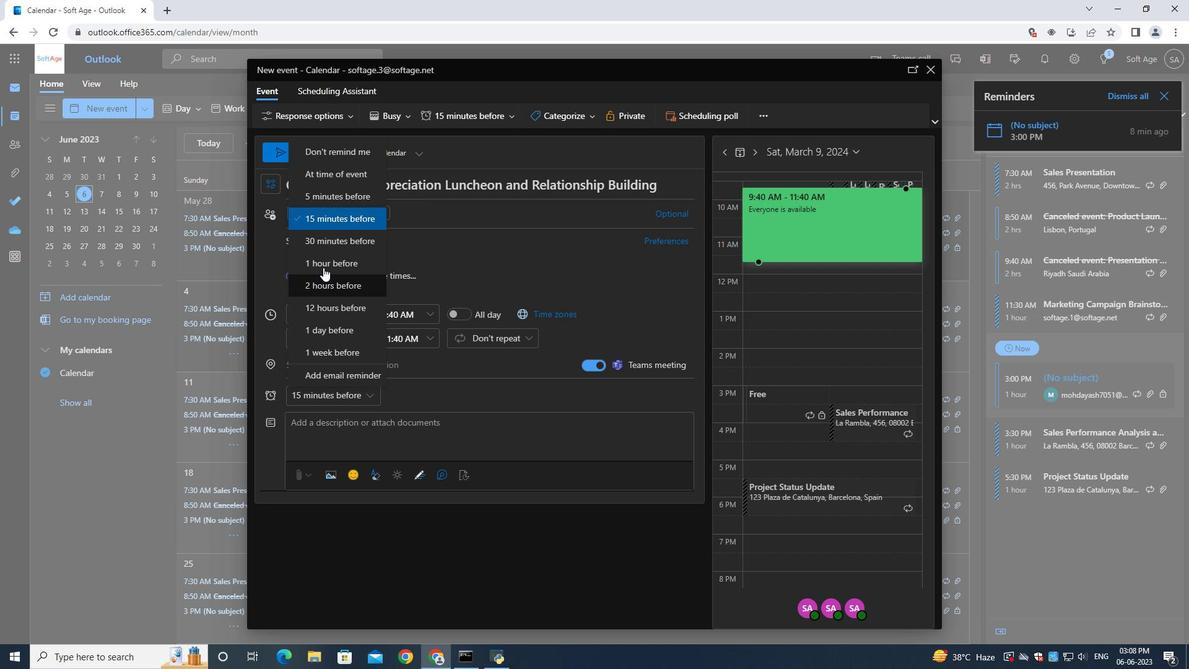 
Action: Mouse pressed left at (323, 265)
Screenshot: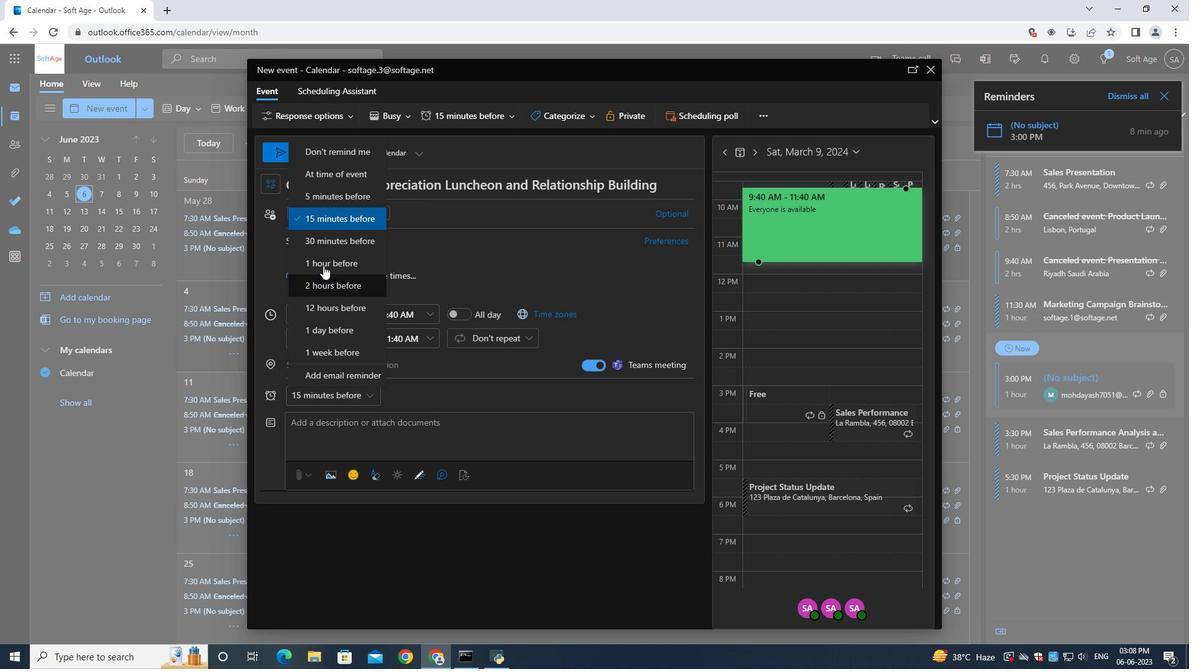 
Action: Mouse moved to (300, 156)
Screenshot: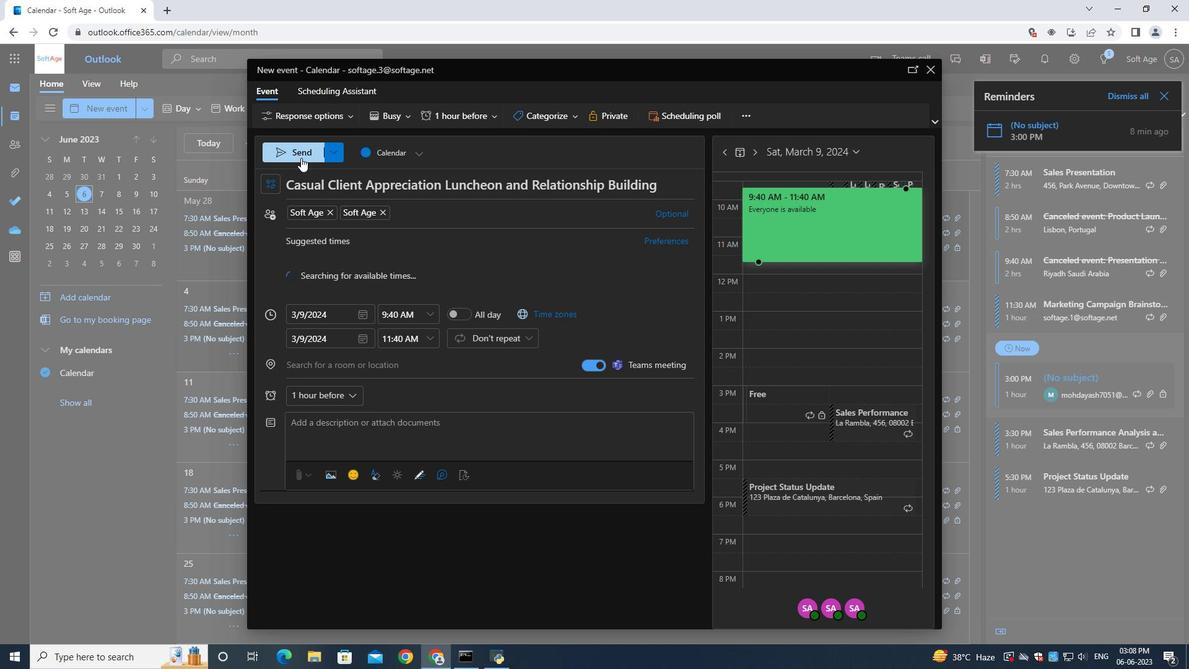 
Action: Mouse pressed left at (300, 156)
Screenshot: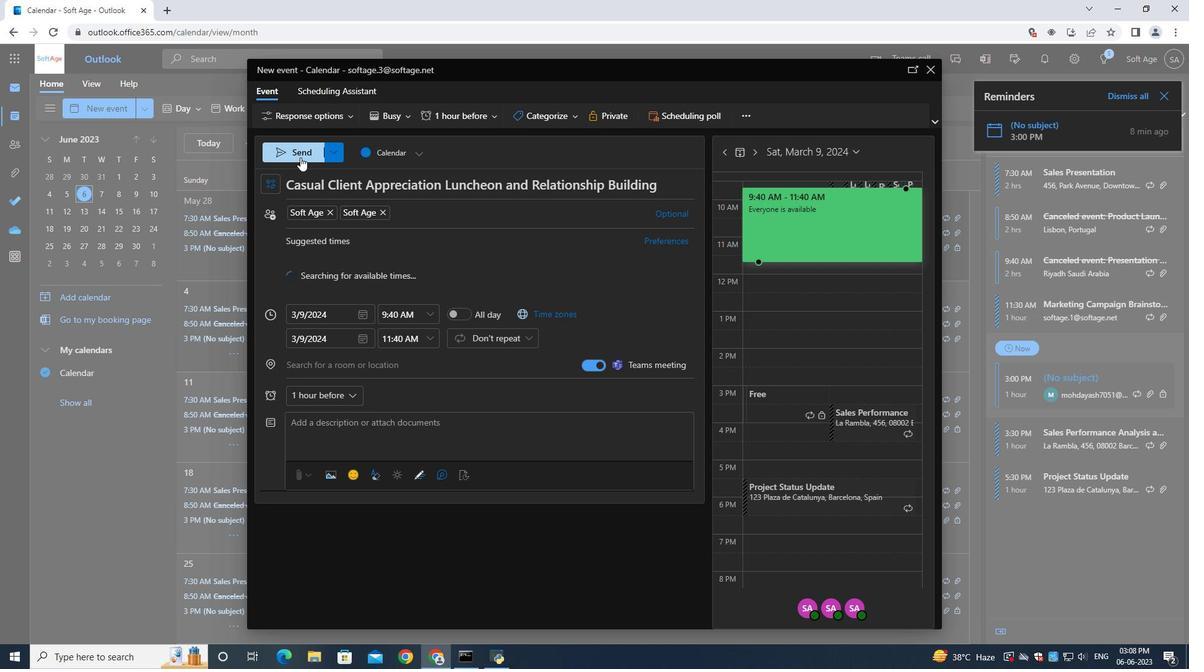 
Action: Mouse moved to (298, 156)
Screenshot: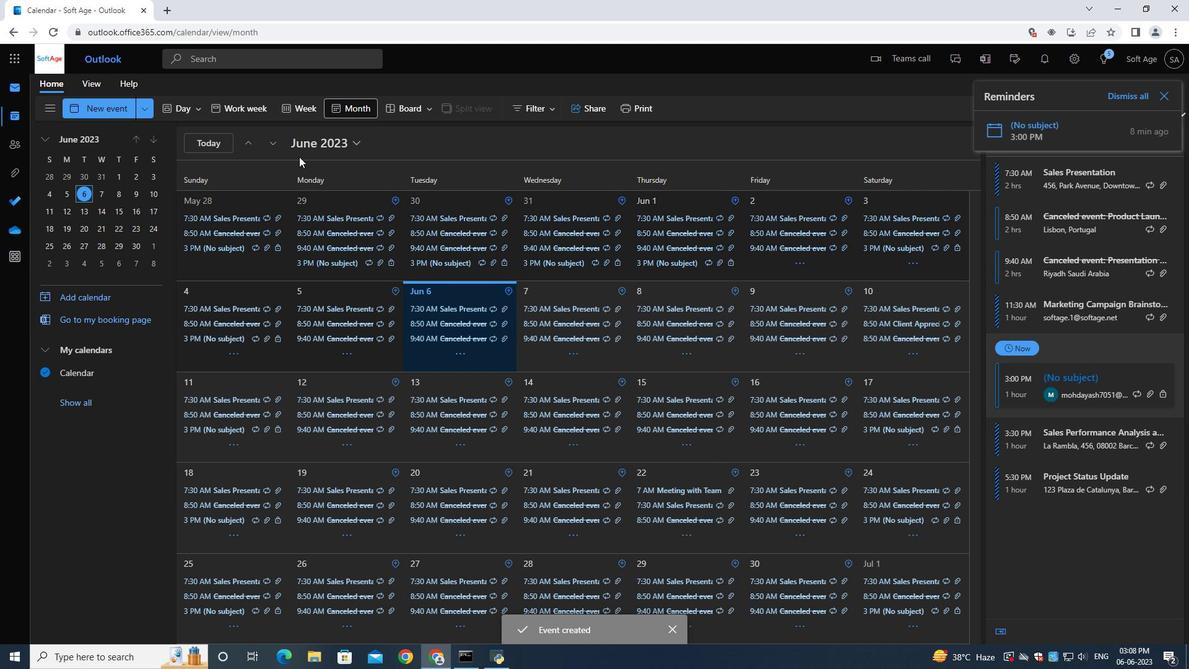 
